 Task: Look for space in Pāchora, India from 5th June, 2023 to 16th June, 2023 for 2 adults in price range Rs.14000 to Rs.18000. Place can be entire place with 1  bedroom having 1 bed and 1 bathroom. Property type can be house, flat, guest house, hotel. Amenities needed are: washing machine. Booking option can be shelf check-in. Required host language is English.
Action: Mouse moved to (434, 79)
Screenshot: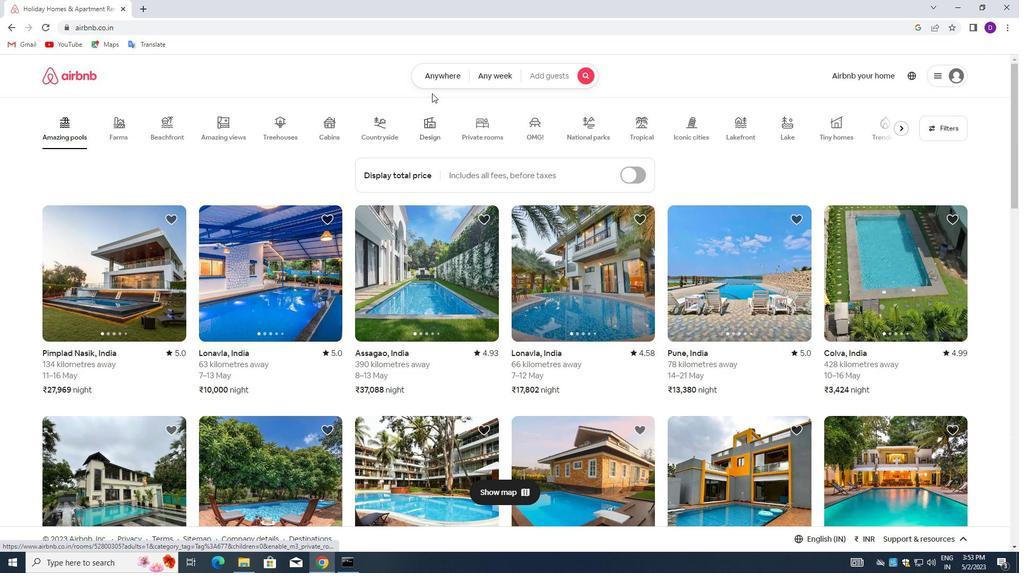 
Action: Mouse pressed left at (434, 79)
Screenshot: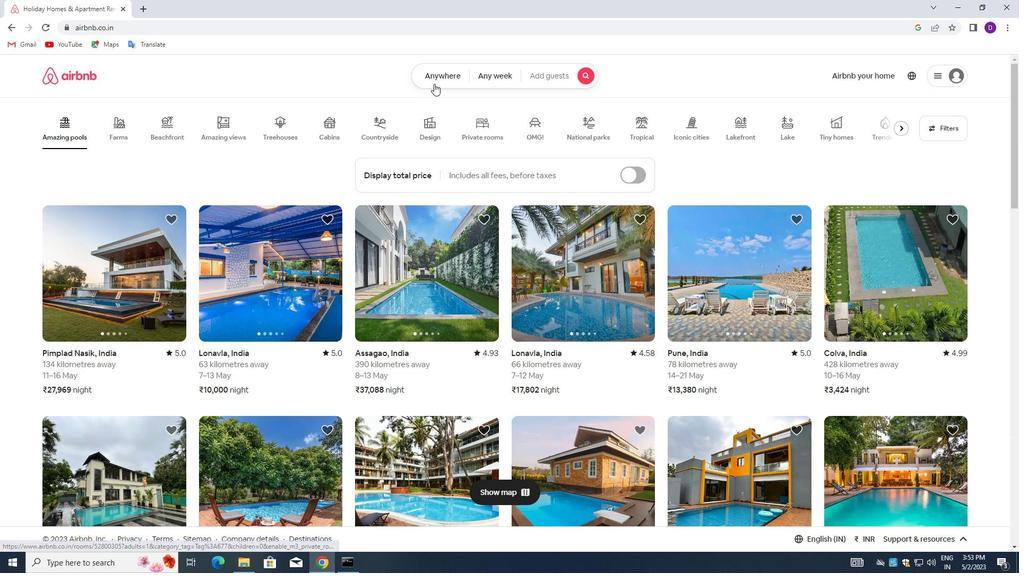 
Action: Mouse moved to (384, 121)
Screenshot: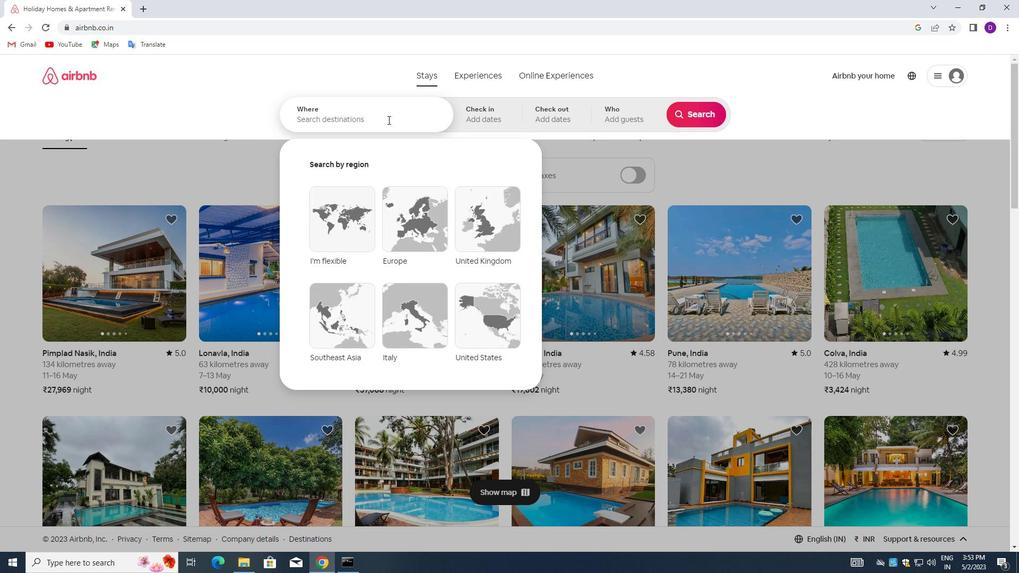 
Action: Mouse pressed left at (384, 121)
Screenshot: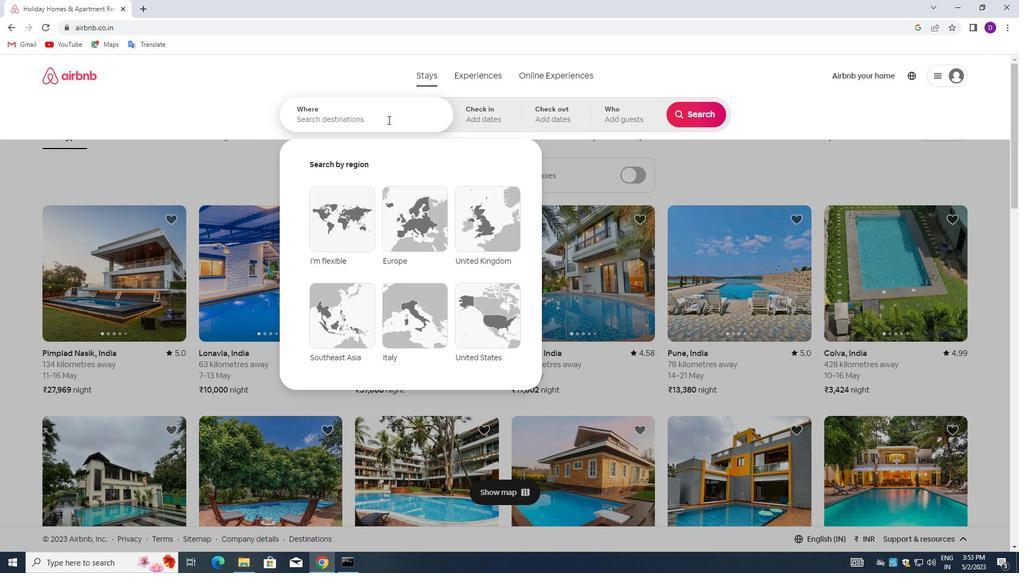 
Action: Mouse moved to (216, 112)
Screenshot: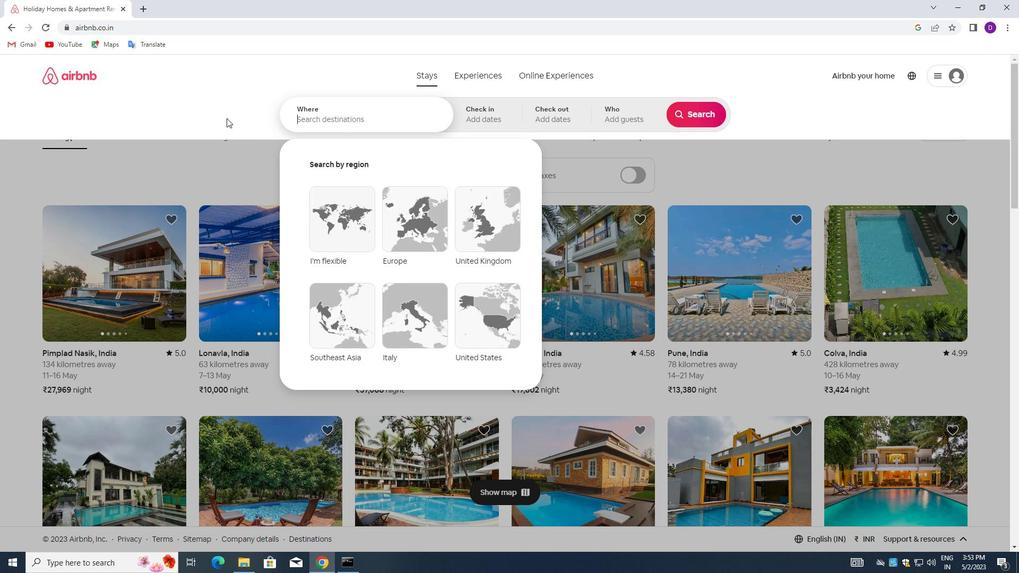 
Action: Key pressed <Key.shift>PACHORA,<Key.space><Key.shift>INDIA<Key.enter>
Screenshot: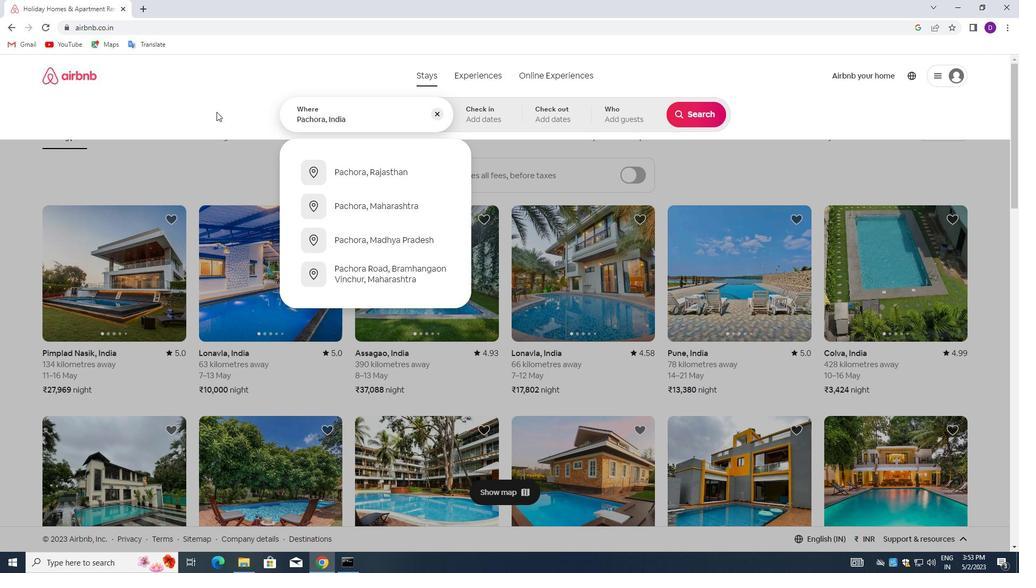 
Action: Mouse moved to (563, 274)
Screenshot: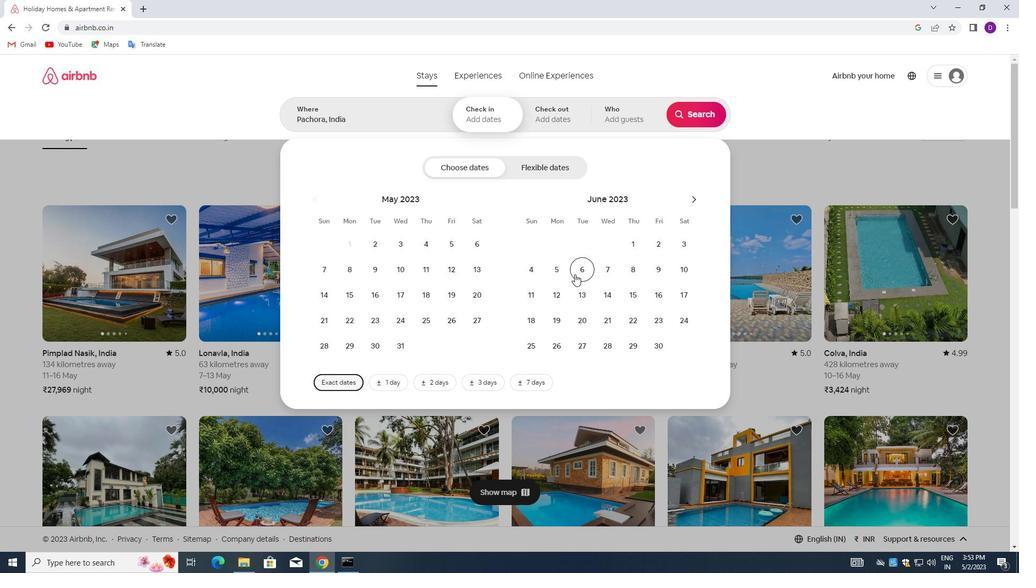 
Action: Mouse pressed left at (563, 274)
Screenshot: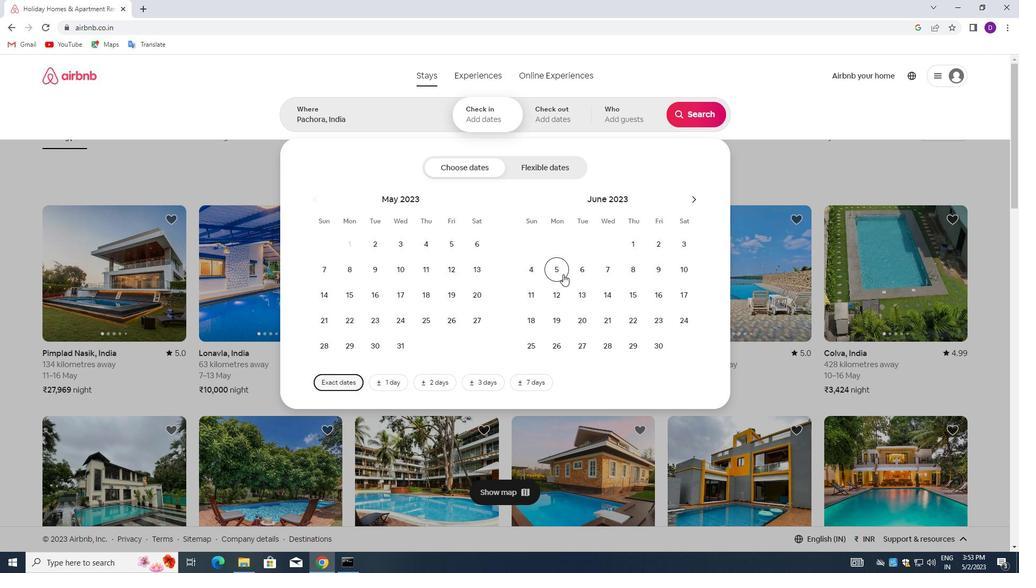 
Action: Mouse moved to (654, 295)
Screenshot: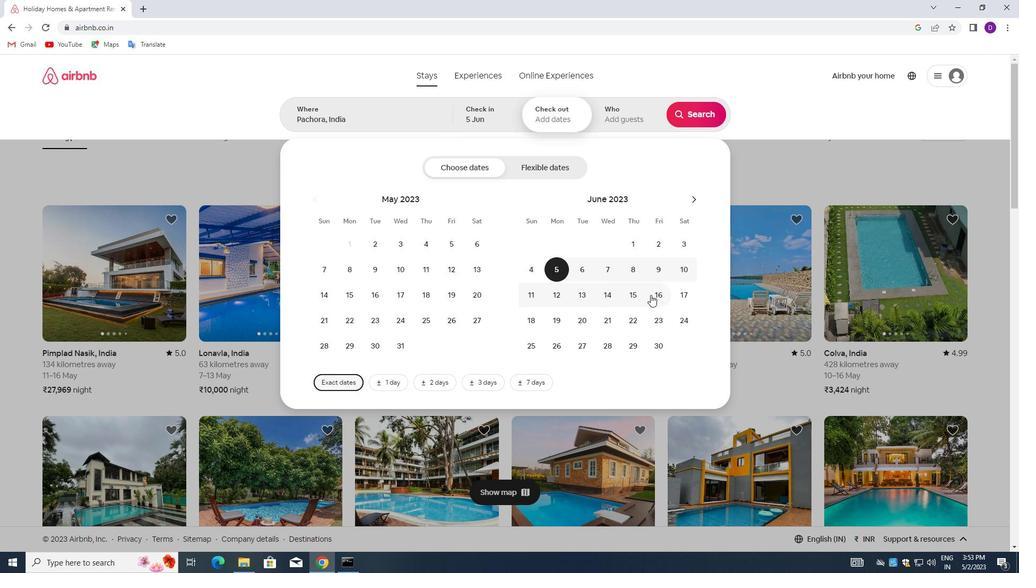 
Action: Mouse pressed left at (654, 295)
Screenshot: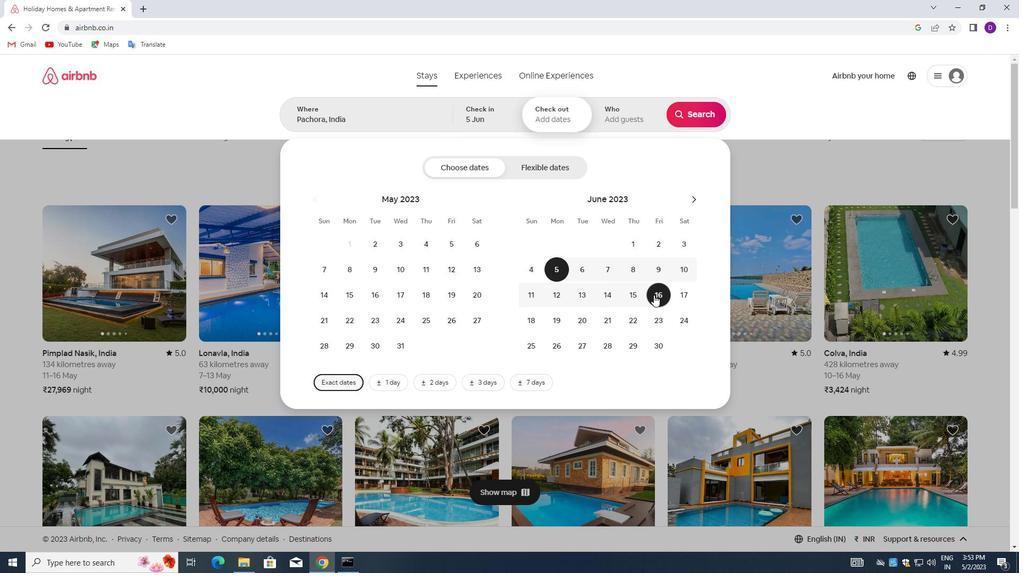 
Action: Mouse moved to (615, 111)
Screenshot: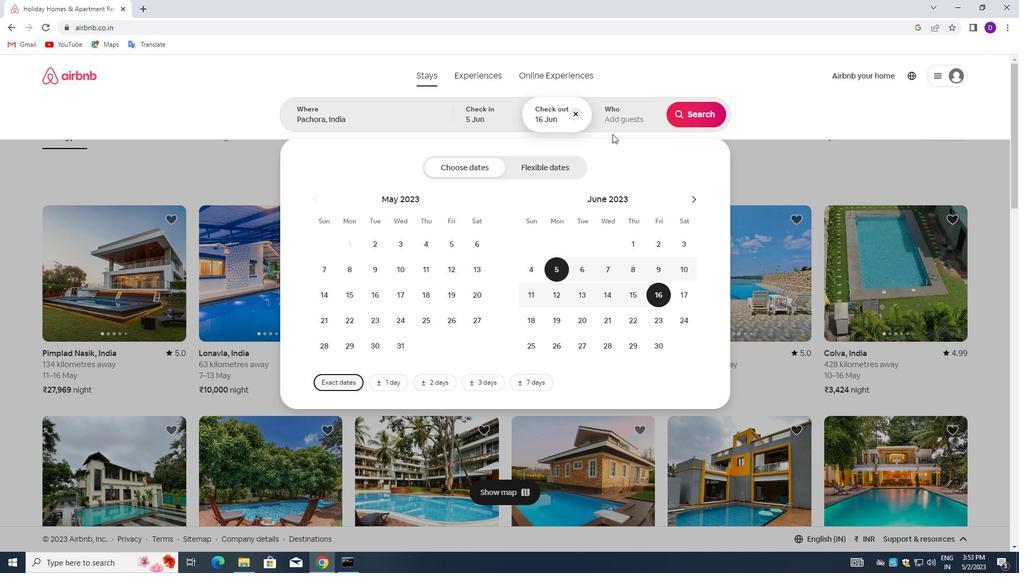 
Action: Mouse pressed left at (615, 111)
Screenshot: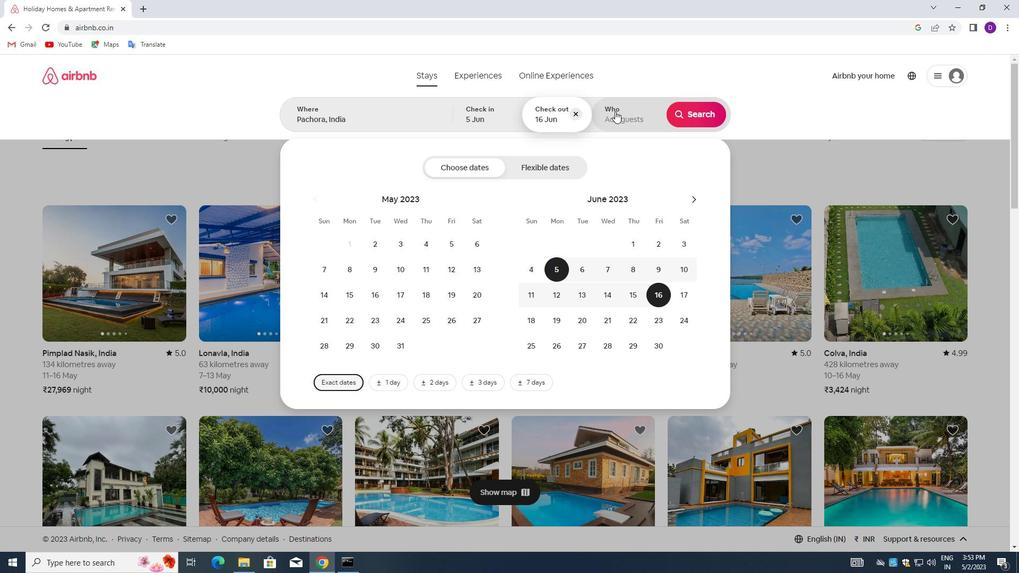 
Action: Mouse moved to (702, 175)
Screenshot: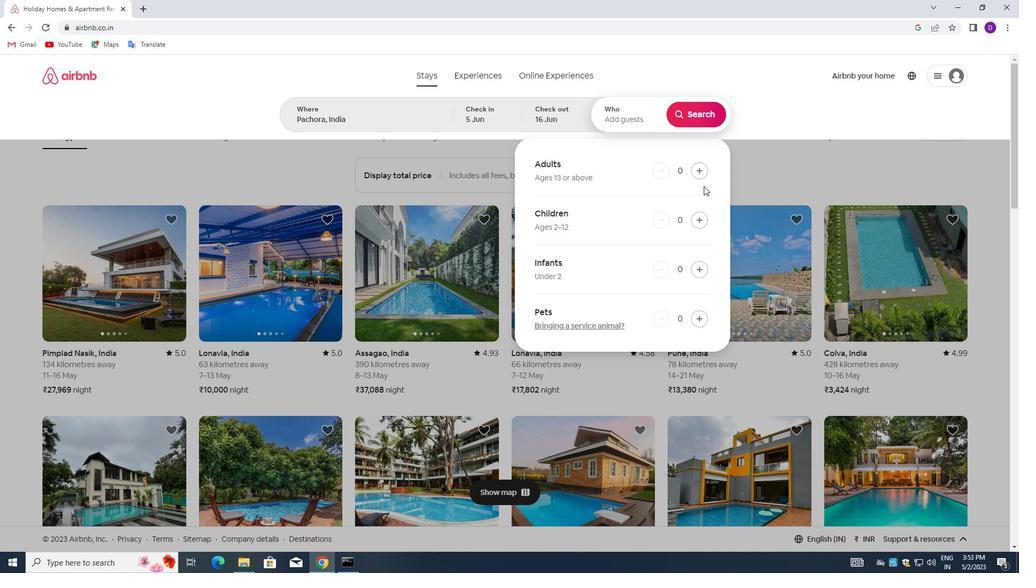 
Action: Mouse pressed left at (702, 175)
Screenshot: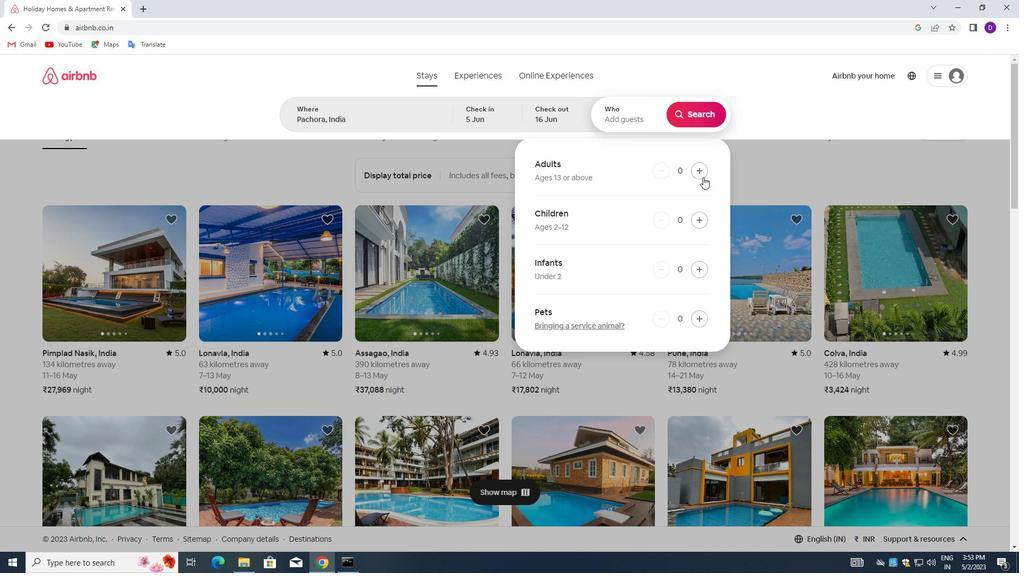 
Action: Mouse pressed left at (702, 175)
Screenshot: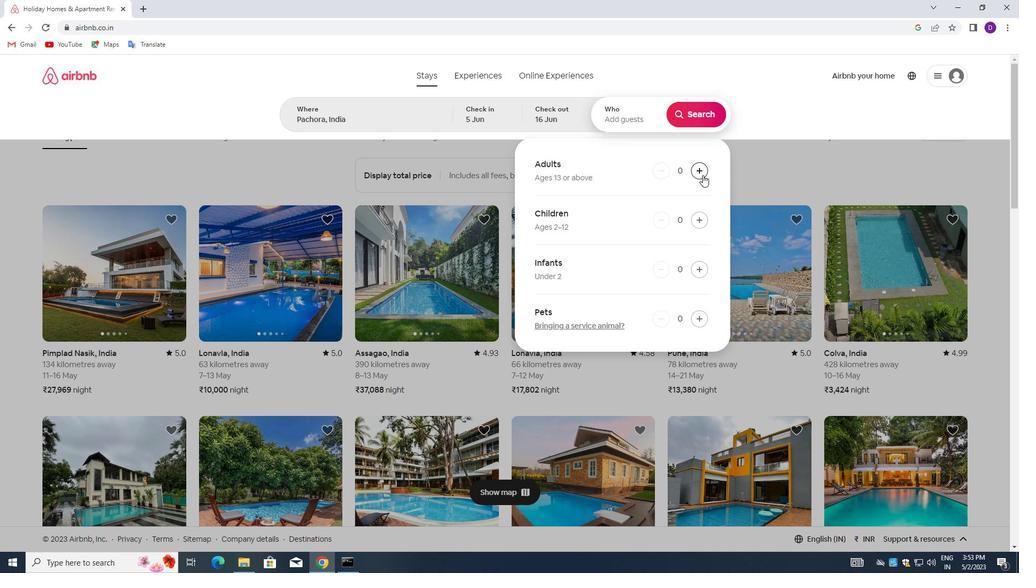 
Action: Mouse moved to (698, 112)
Screenshot: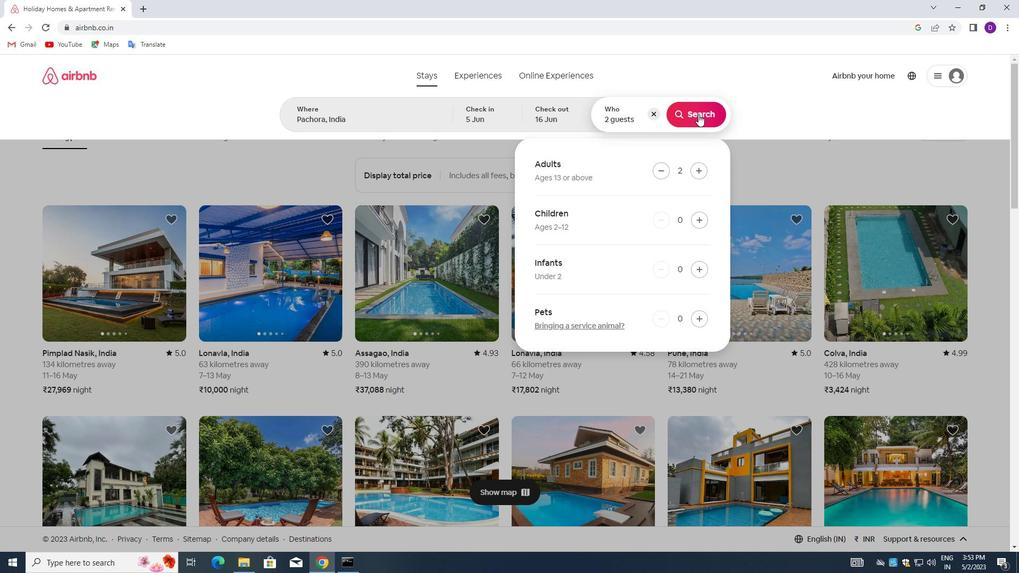 
Action: Mouse pressed left at (698, 112)
Screenshot: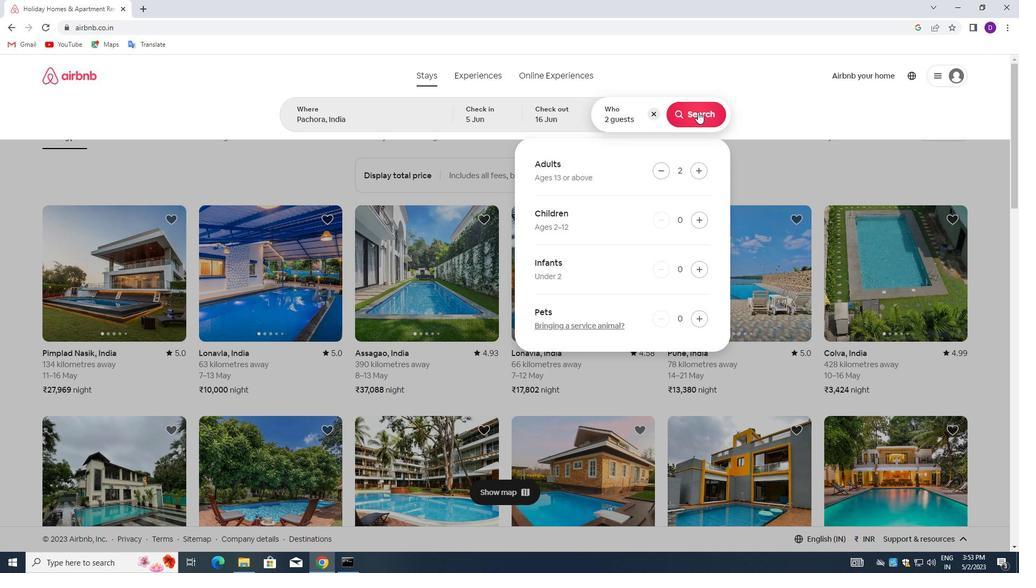 
Action: Mouse moved to (964, 120)
Screenshot: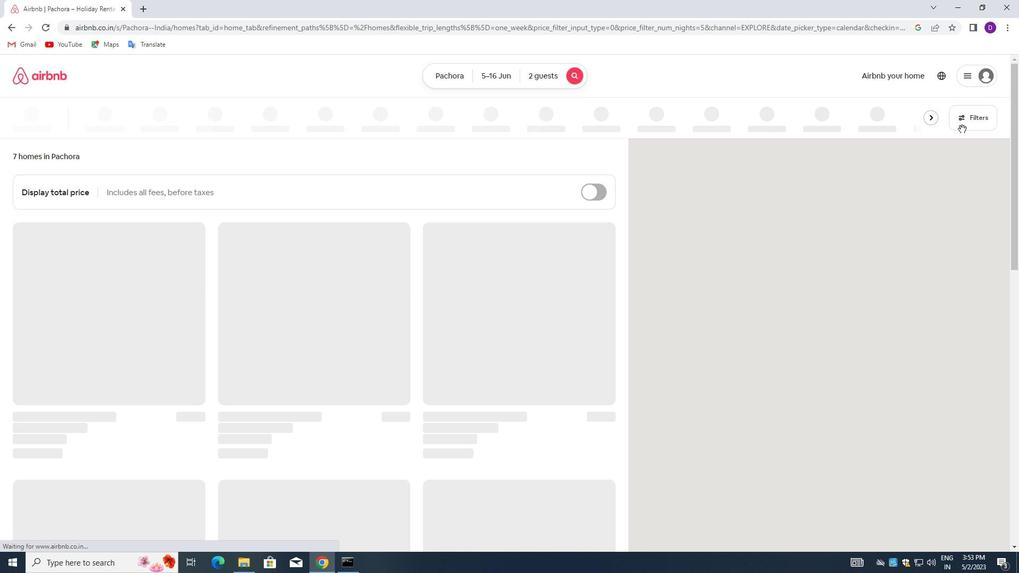 
Action: Mouse pressed left at (964, 120)
Screenshot: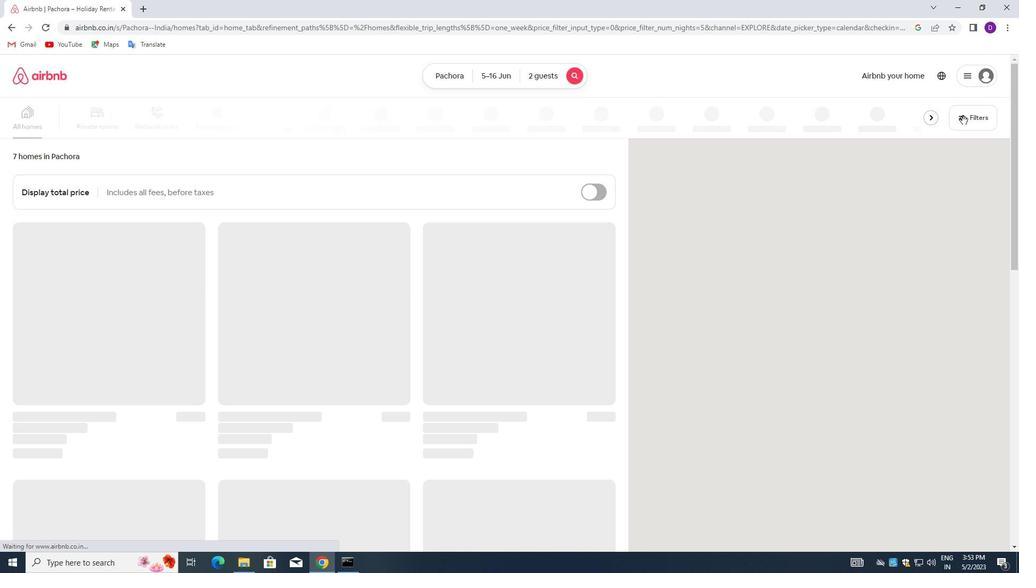 
Action: Mouse moved to (363, 252)
Screenshot: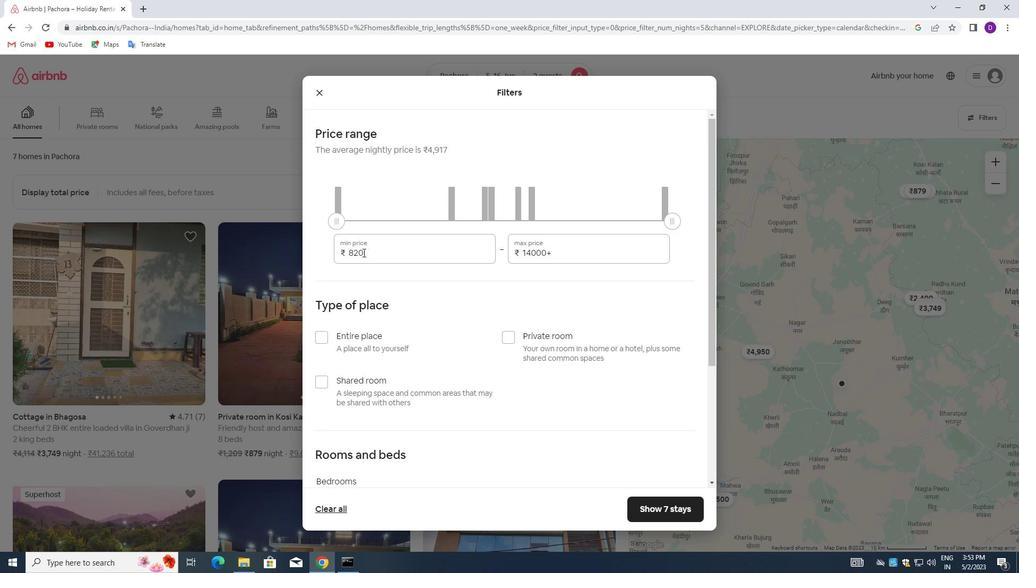 
Action: Mouse pressed left at (363, 252)
Screenshot: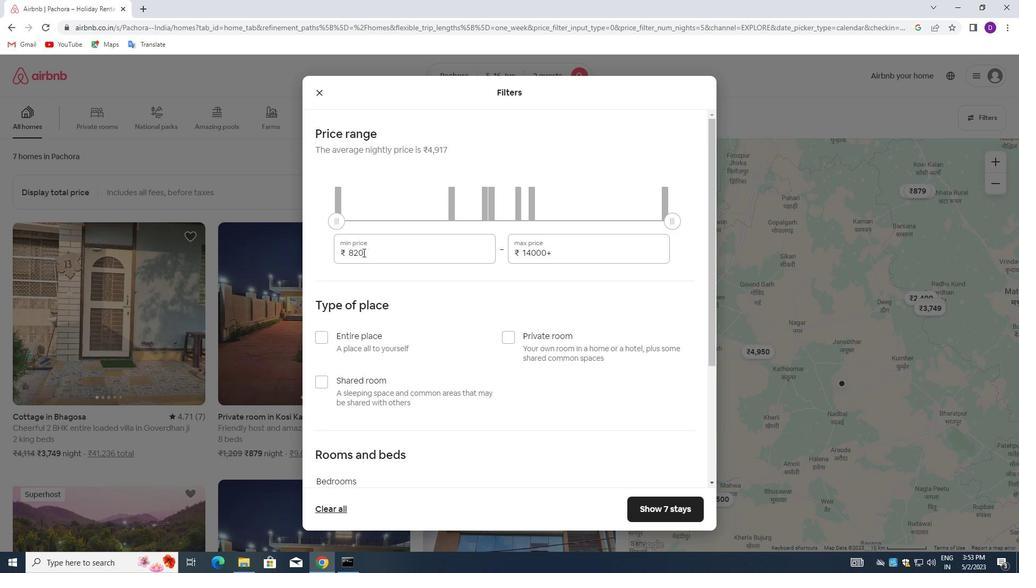 
Action: Mouse moved to (363, 252)
Screenshot: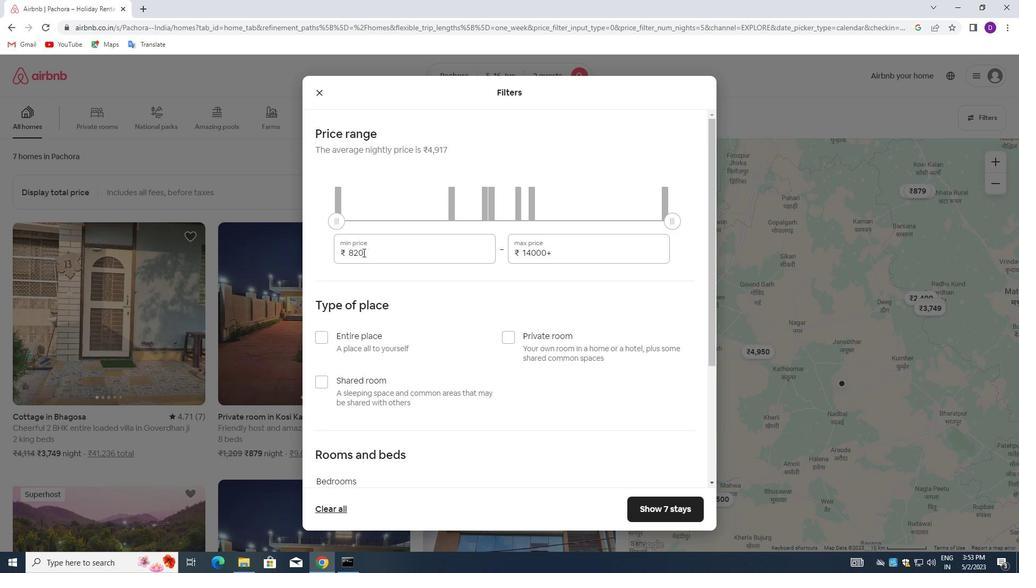 
Action: Mouse pressed left at (363, 252)
Screenshot: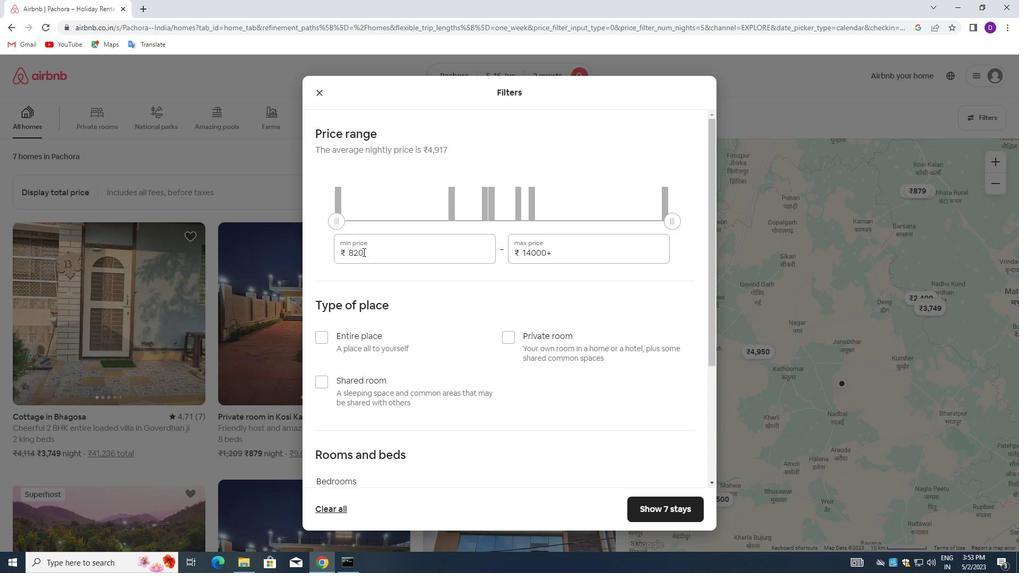 
Action: Key pressed 14000<Key.tab>18000
Screenshot: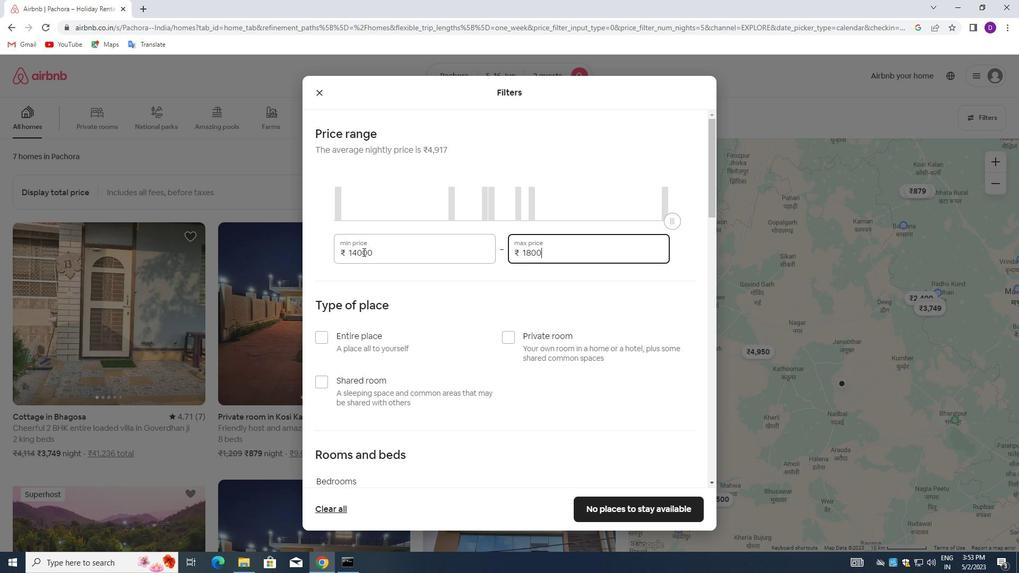 
Action: Mouse moved to (494, 320)
Screenshot: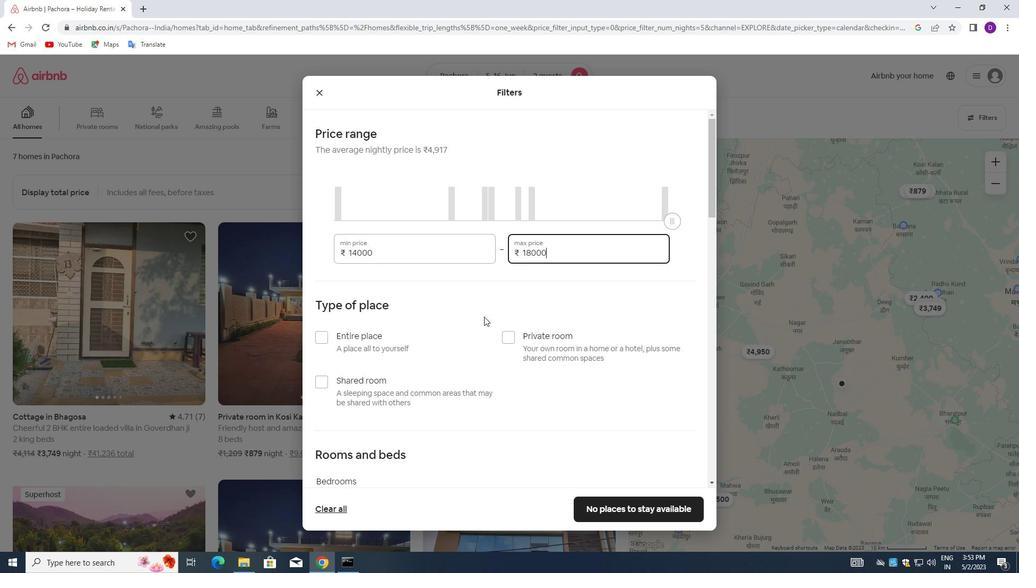 
Action: Mouse scrolled (494, 319) with delta (0, 0)
Screenshot: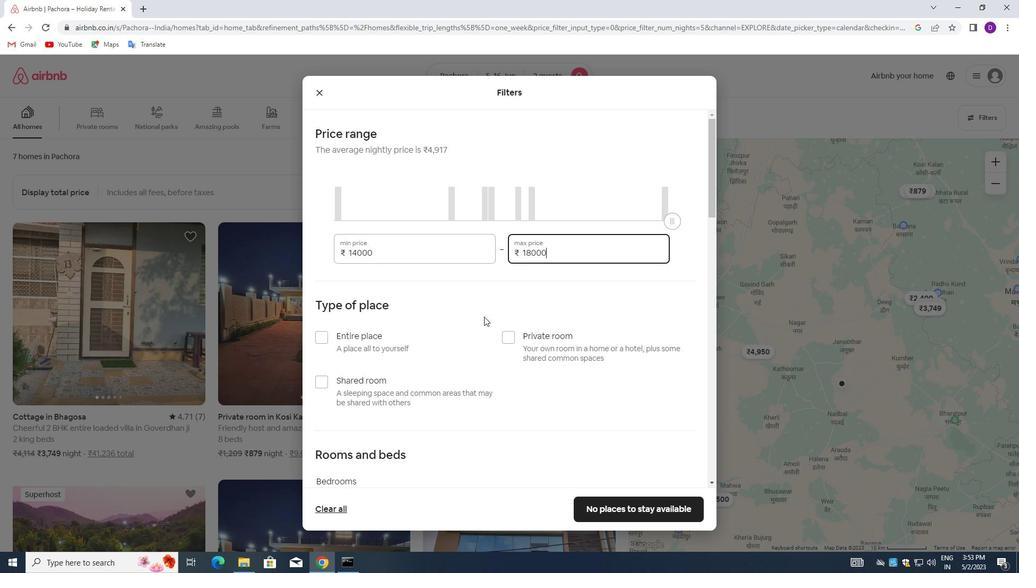 
Action: Mouse moved to (327, 286)
Screenshot: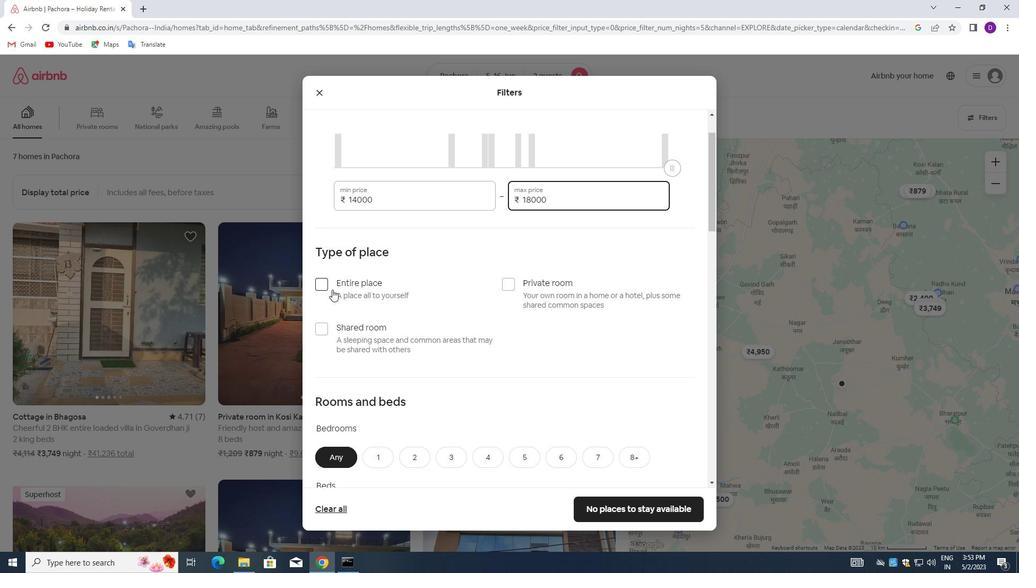
Action: Mouse pressed left at (327, 286)
Screenshot: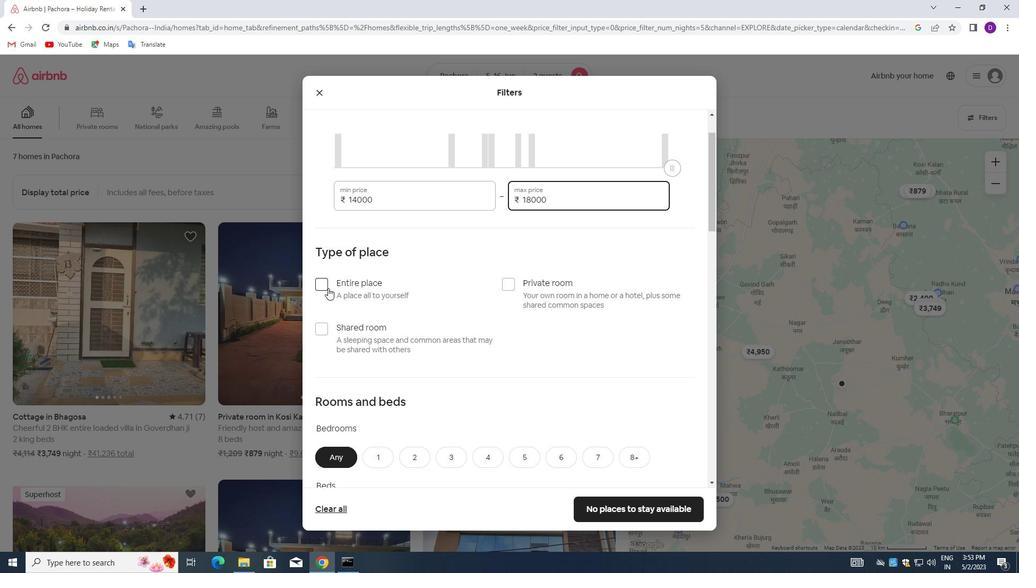
Action: Mouse moved to (458, 306)
Screenshot: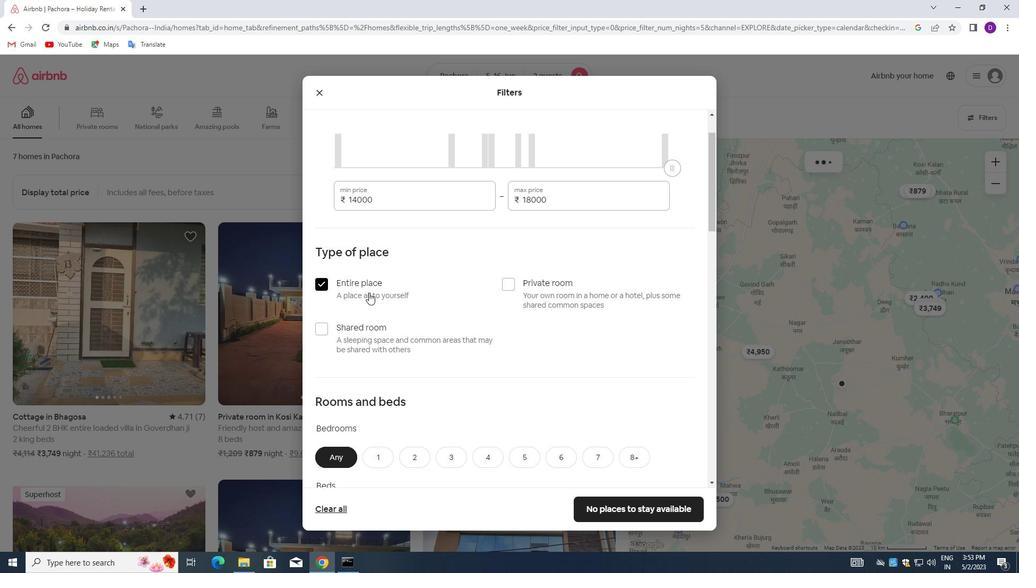 
Action: Mouse scrolled (458, 306) with delta (0, 0)
Screenshot: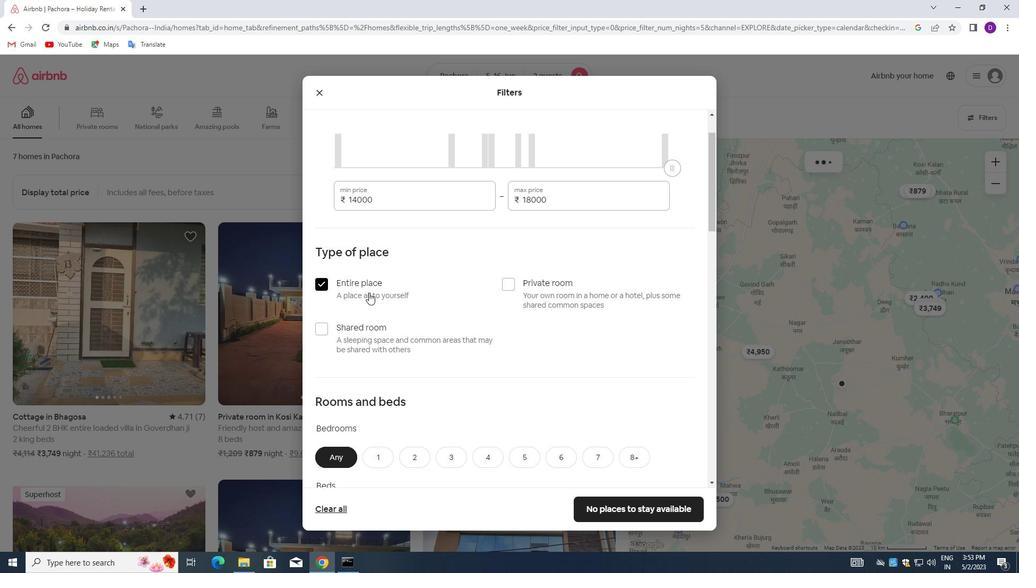 
Action: Mouse moved to (458, 307)
Screenshot: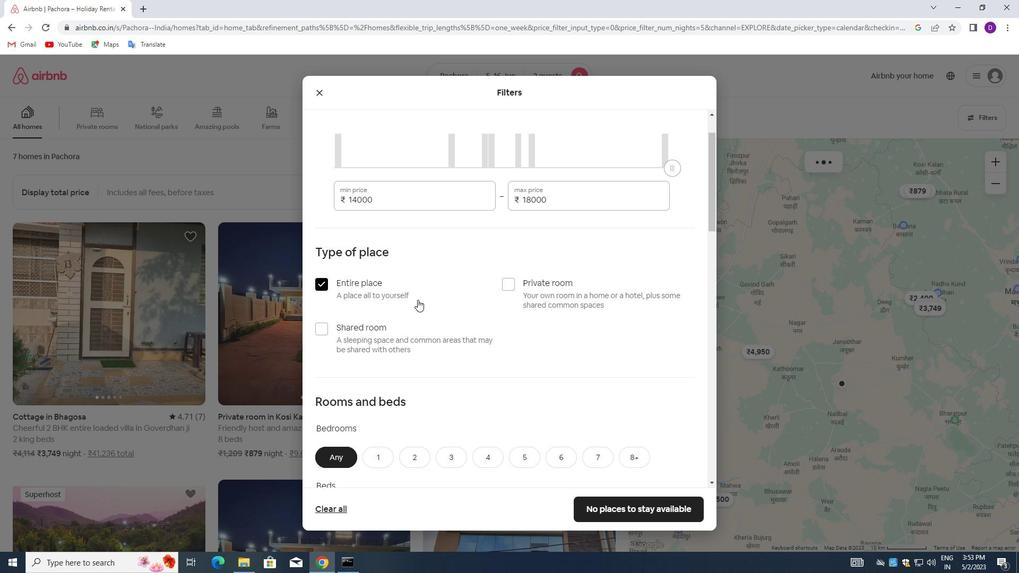 
Action: Mouse scrolled (458, 306) with delta (0, 0)
Screenshot: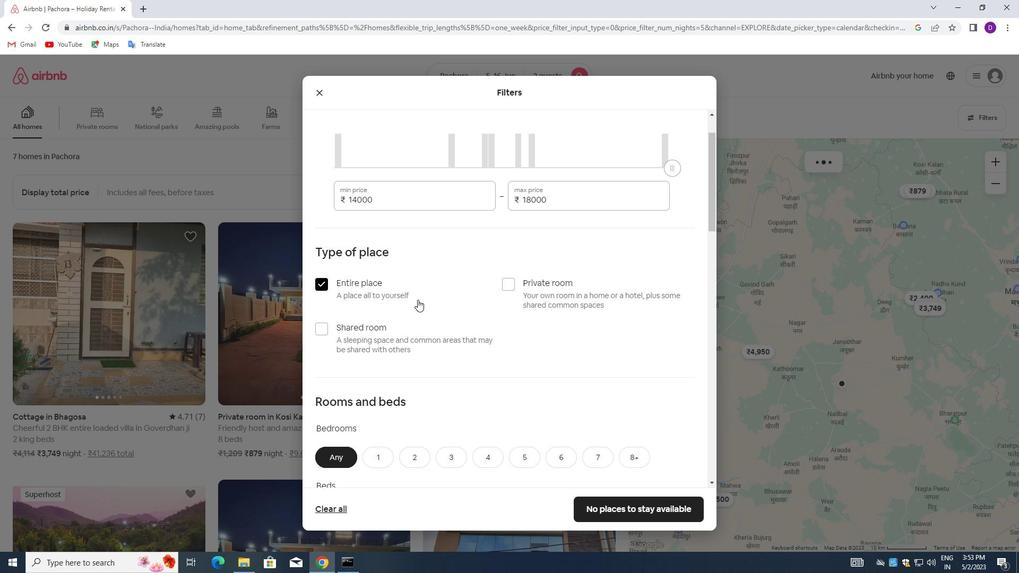 
Action: Mouse moved to (458, 307)
Screenshot: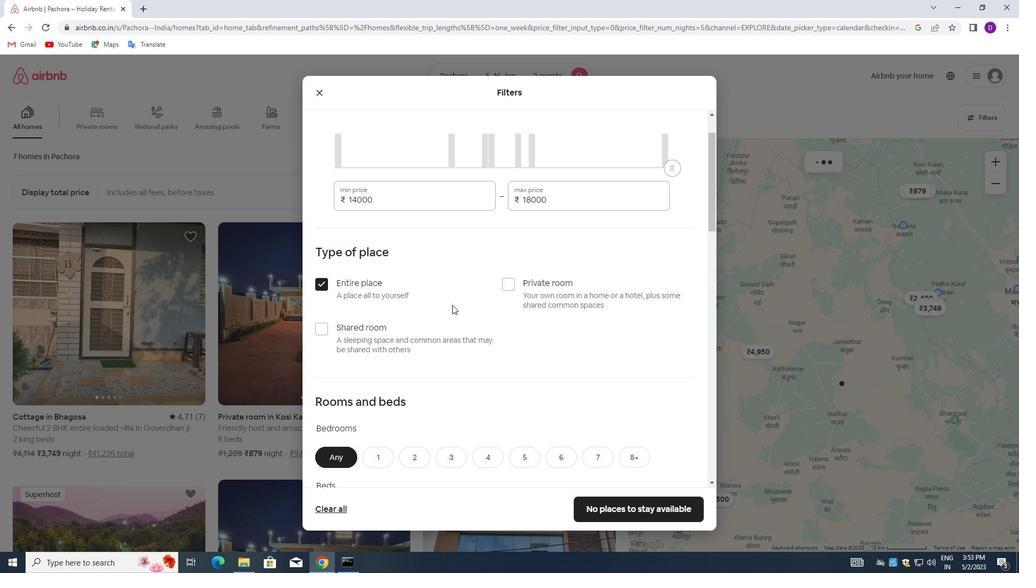 
Action: Mouse scrolled (458, 307) with delta (0, 0)
Screenshot: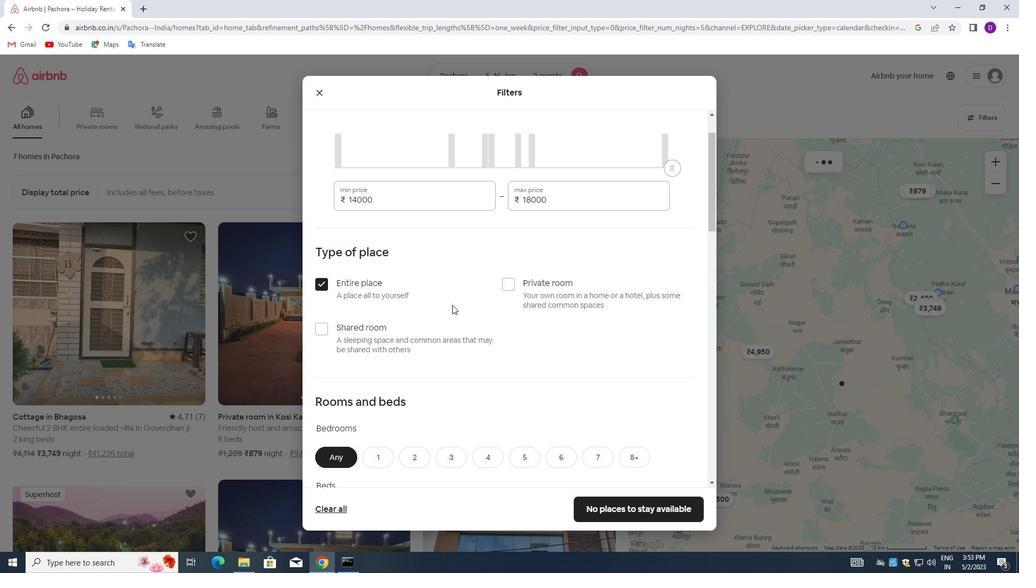
Action: Mouse moved to (382, 302)
Screenshot: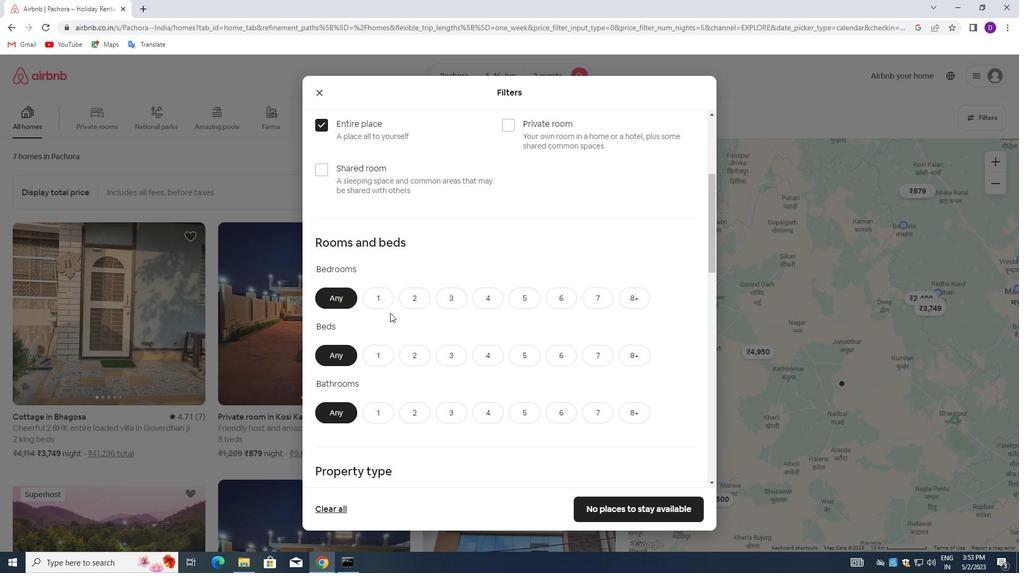 
Action: Mouse pressed left at (382, 302)
Screenshot: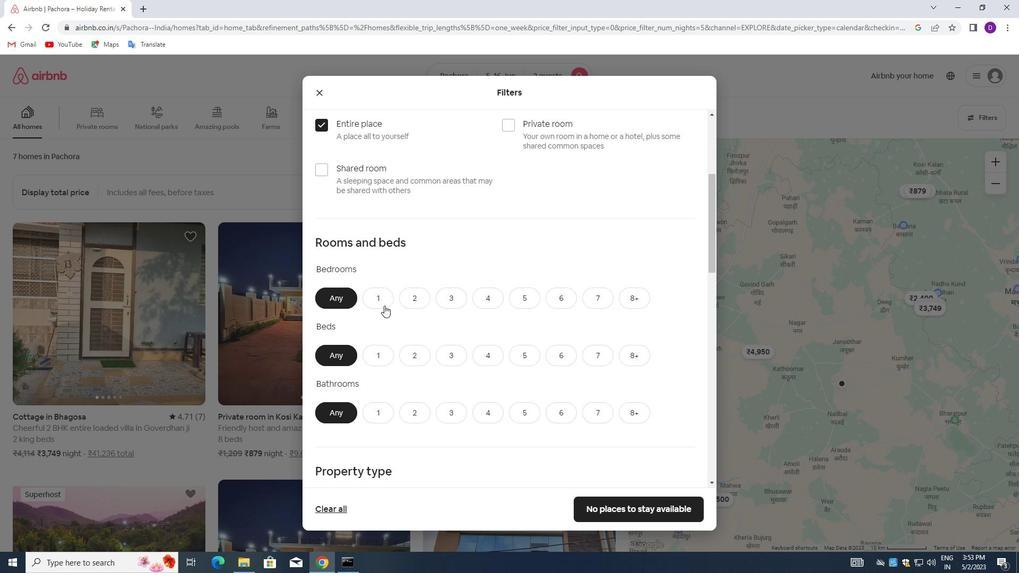
Action: Mouse moved to (380, 359)
Screenshot: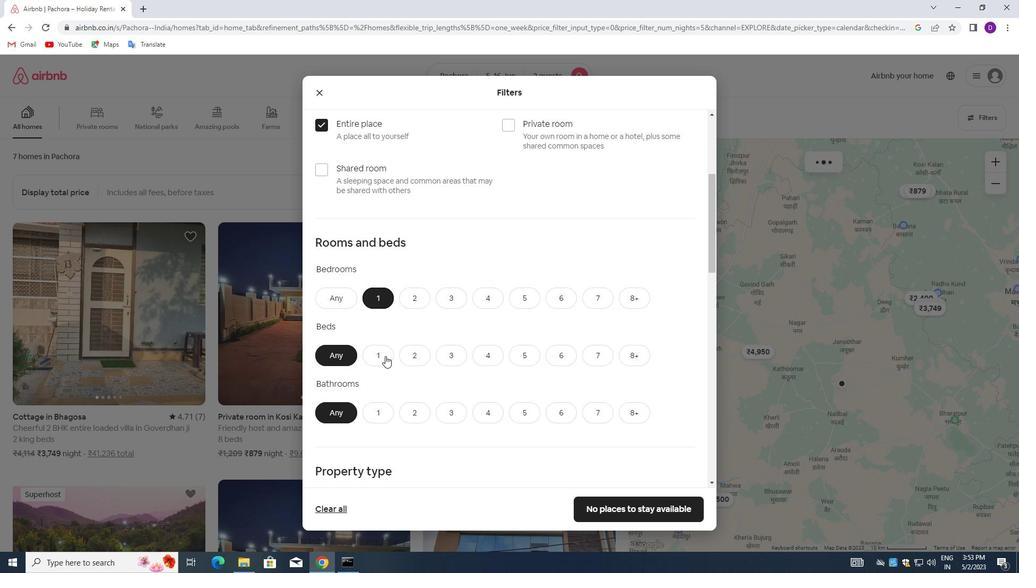 
Action: Mouse pressed left at (380, 359)
Screenshot: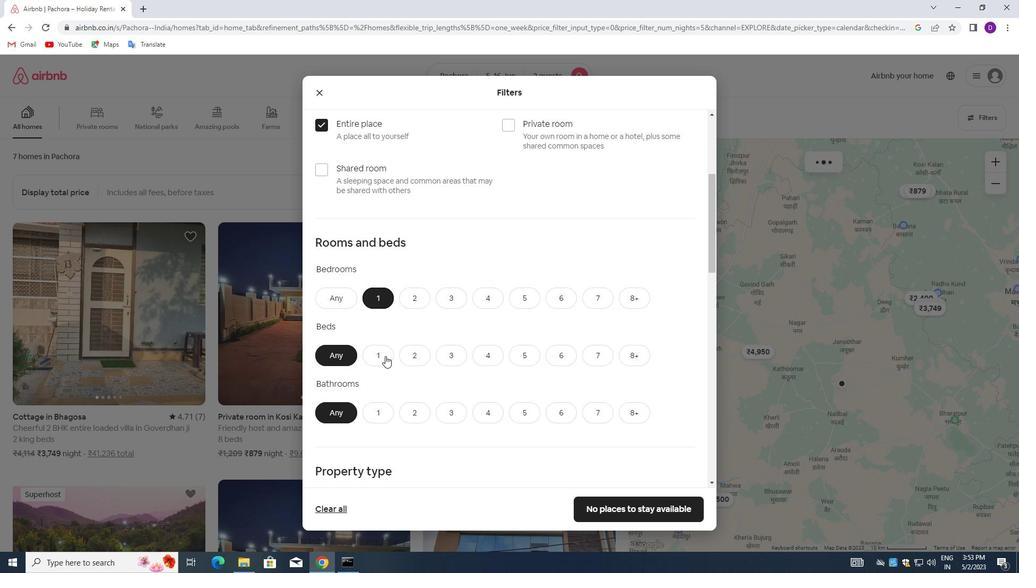 
Action: Mouse moved to (379, 423)
Screenshot: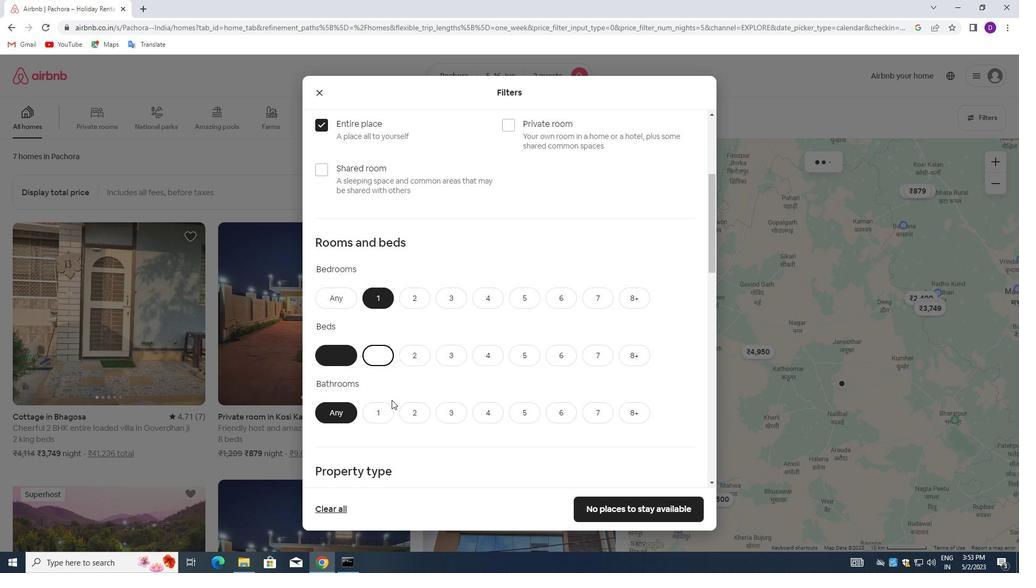
Action: Mouse pressed left at (379, 423)
Screenshot: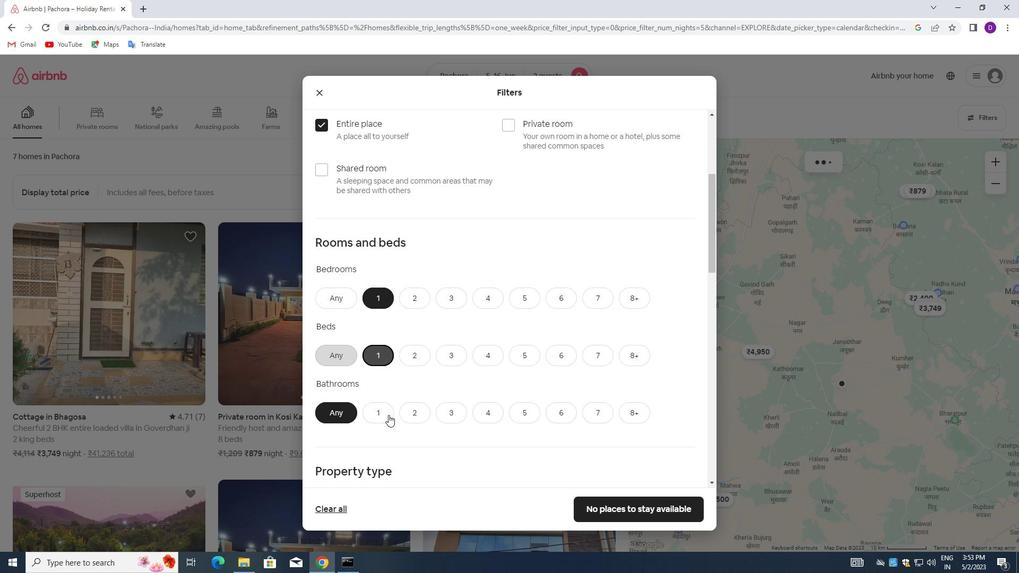 
Action: Mouse moved to (432, 373)
Screenshot: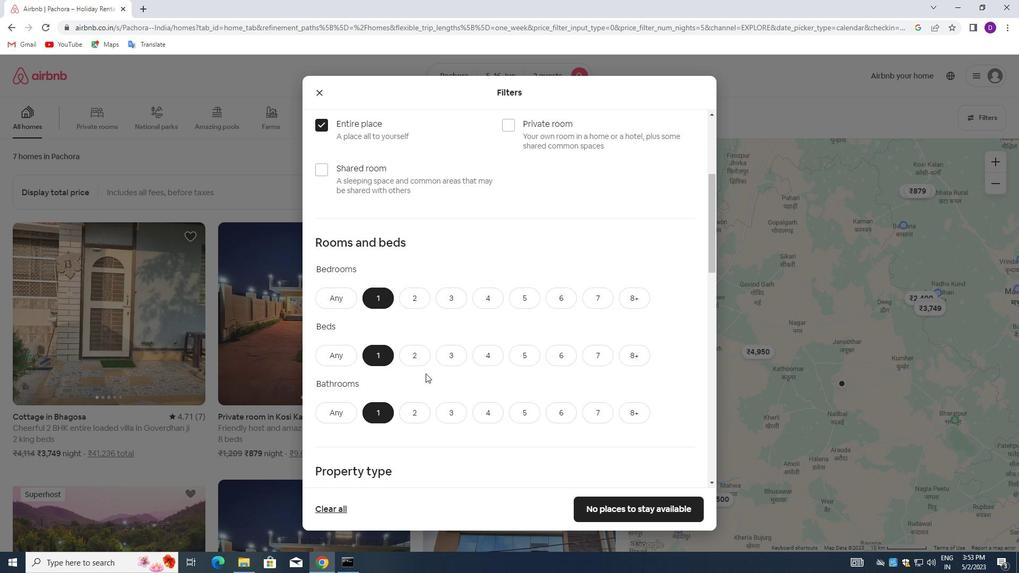 
Action: Mouse scrolled (432, 373) with delta (0, 0)
Screenshot: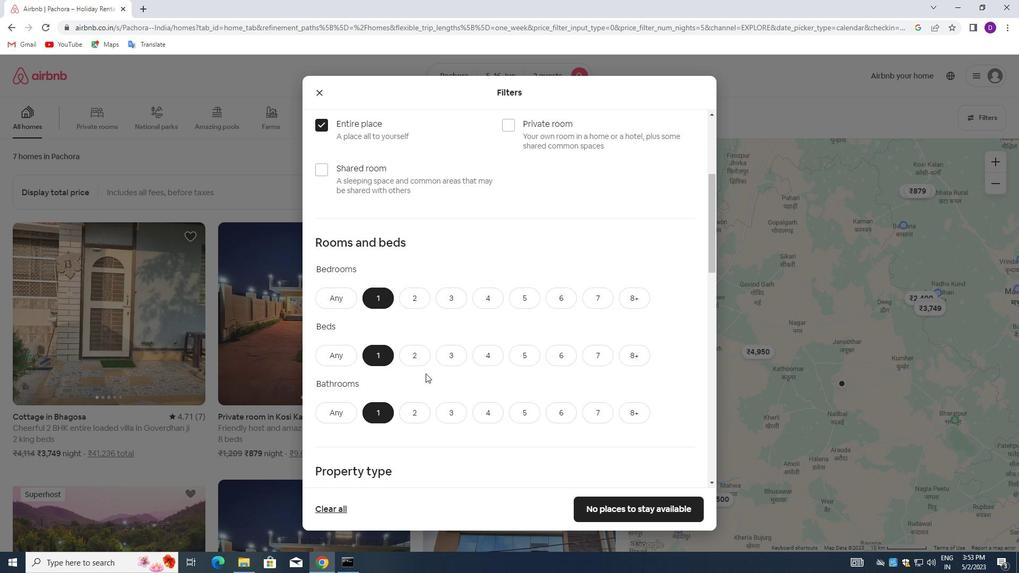 
Action: Mouse moved to (433, 373)
Screenshot: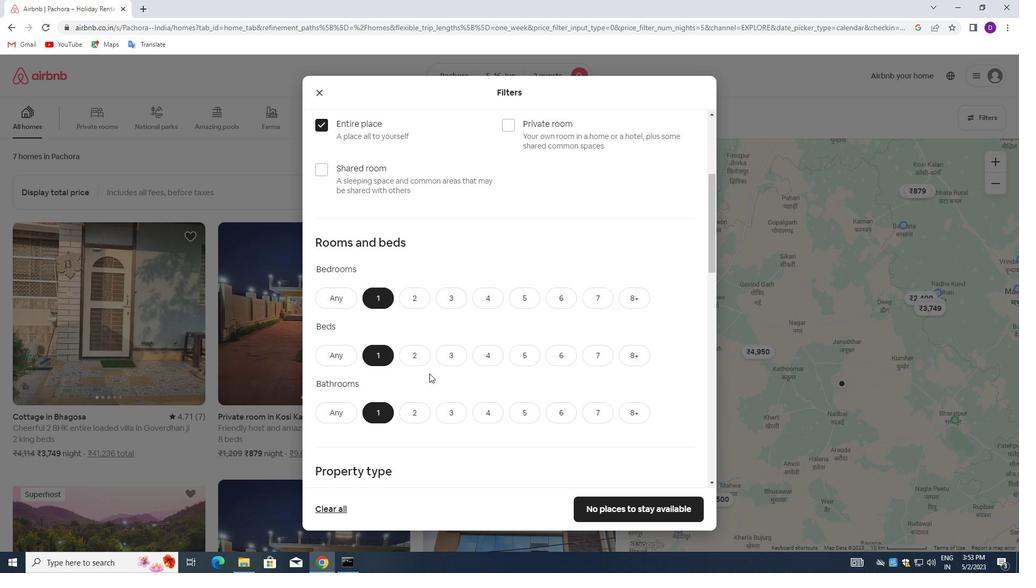 
Action: Mouse scrolled (433, 373) with delta (0, 0)
Screenshot: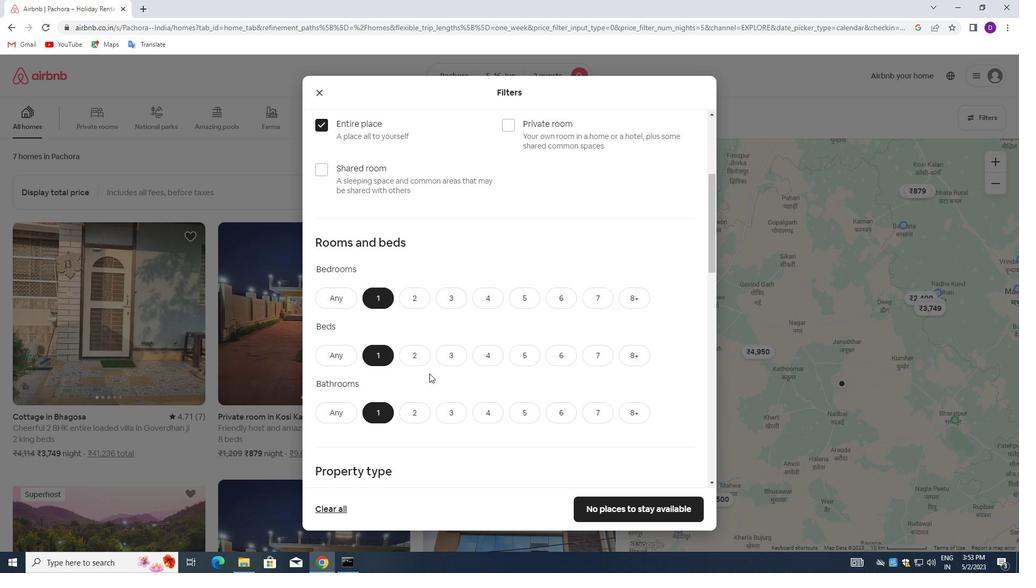 
Action: Mouse moved to (433, 374)
Screenshot: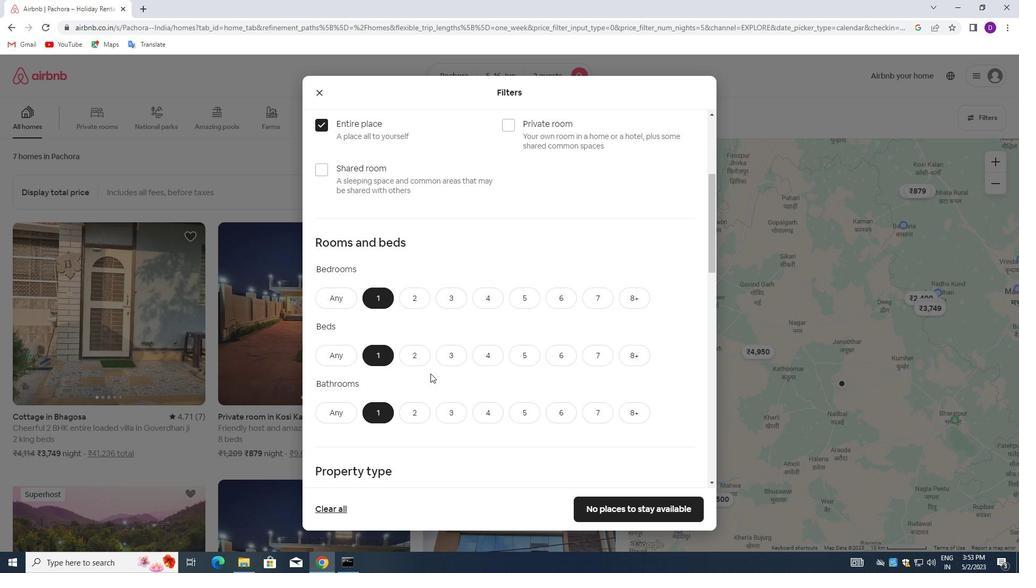 
Action: Mouse scrolled (433, 373) with delta (0, 0)
Screenshot: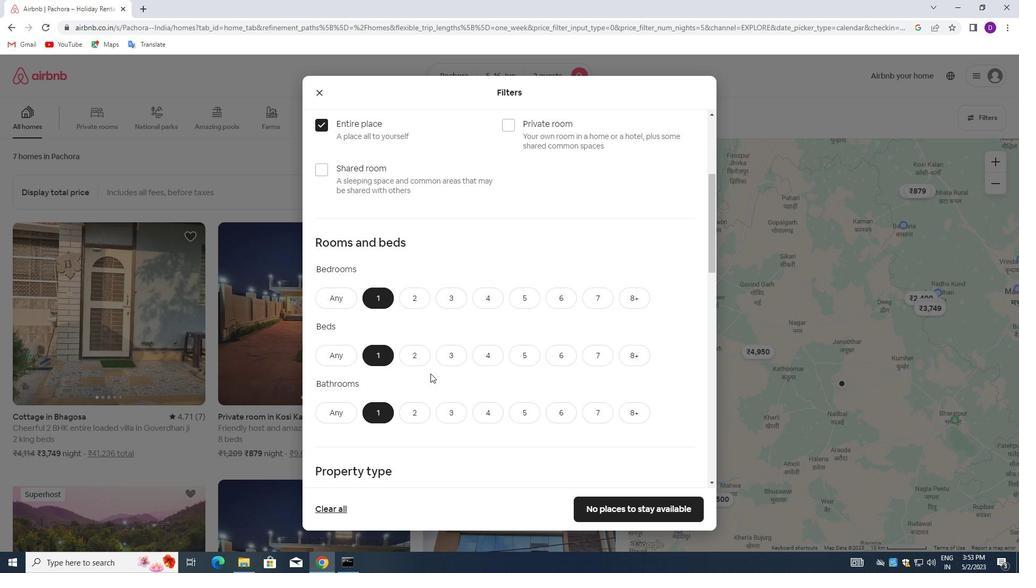 
Action: Mouse moved to (358, 365)
Screenshot: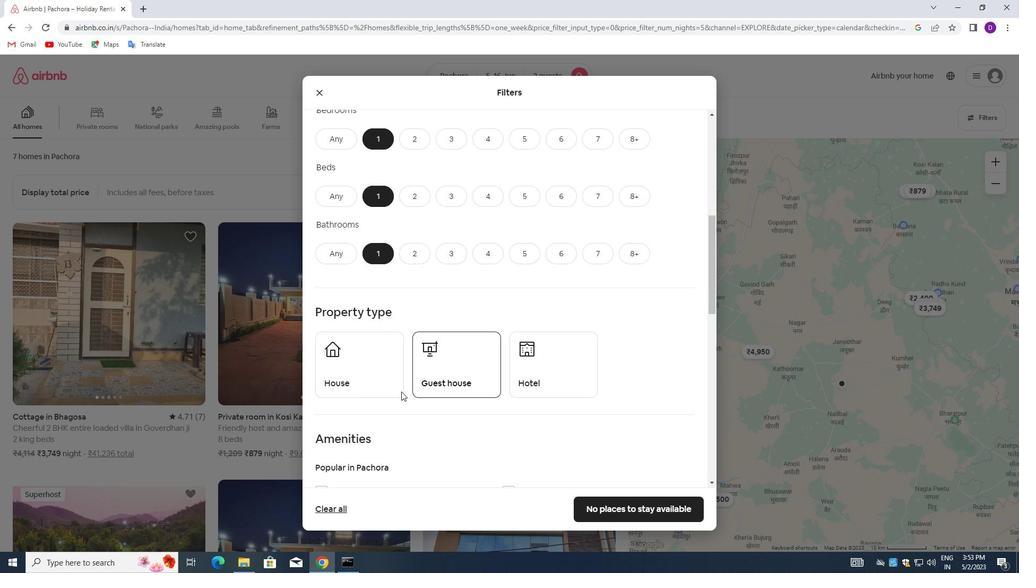 
Action: Mouse pressed left at (358, 365)
Screenshot: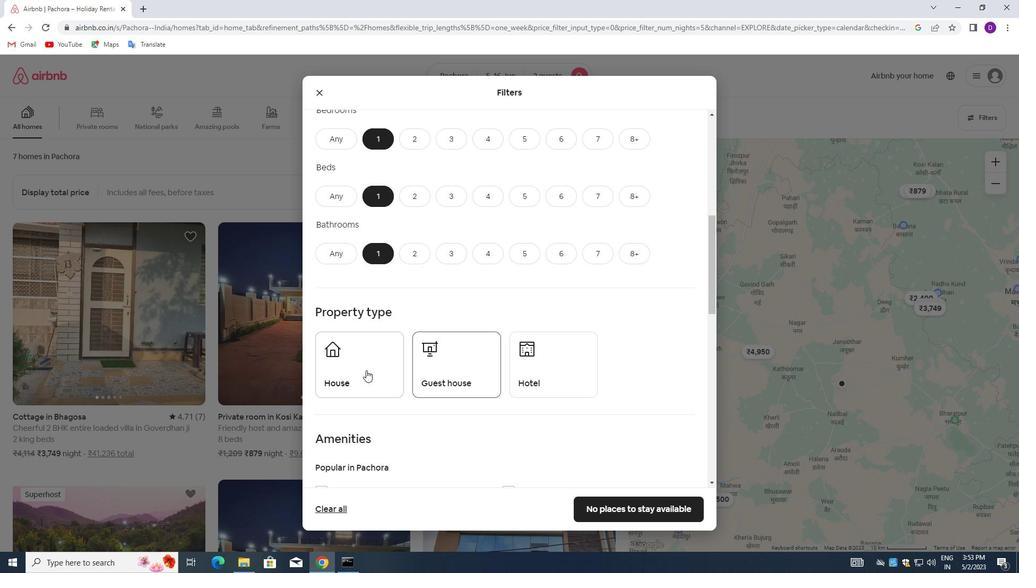 
Action: Mouse moved to (444, 367)
Screenshot: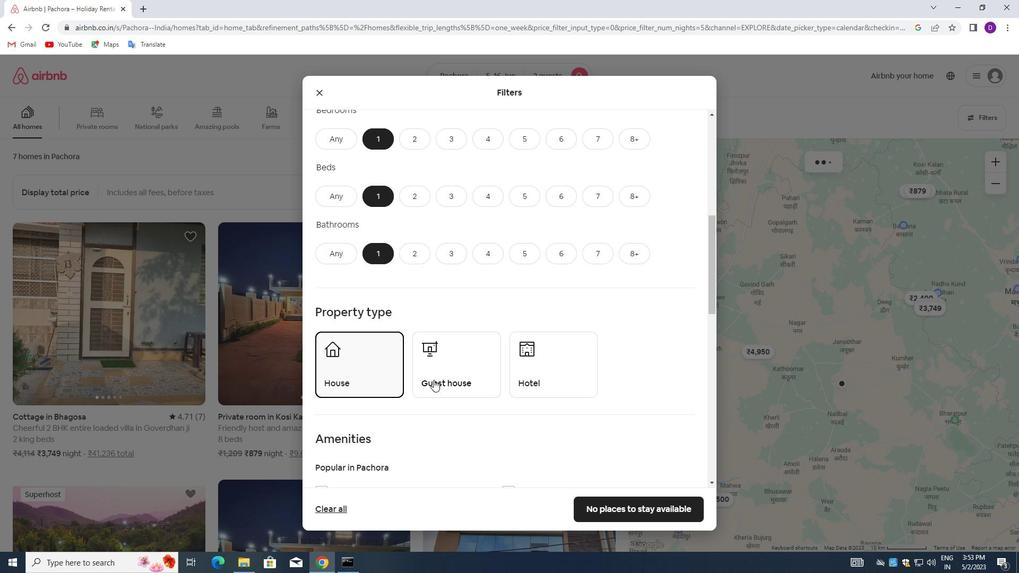 
Action: Mouse pressed left at (444, 367)
Screenshot: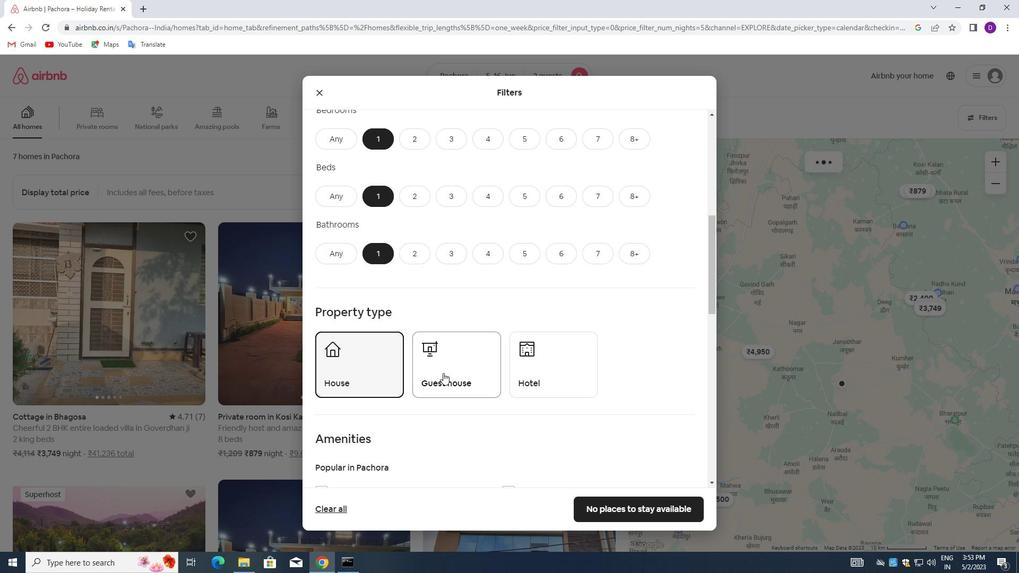 
Action: Mouse moved to (532, 363)
Screenshot: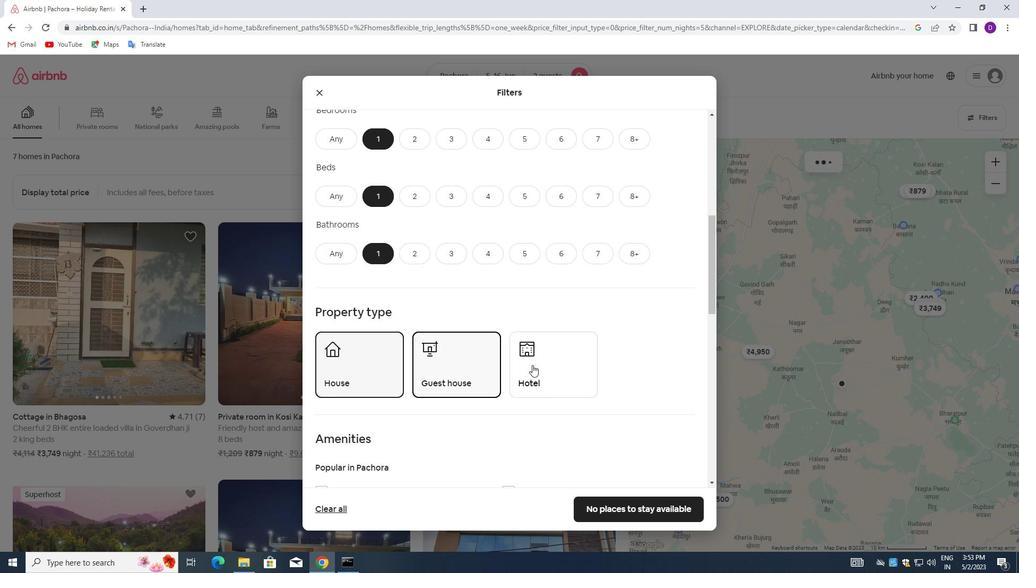 
Action: Mouse pressed left at (532, 363)
Screenshot: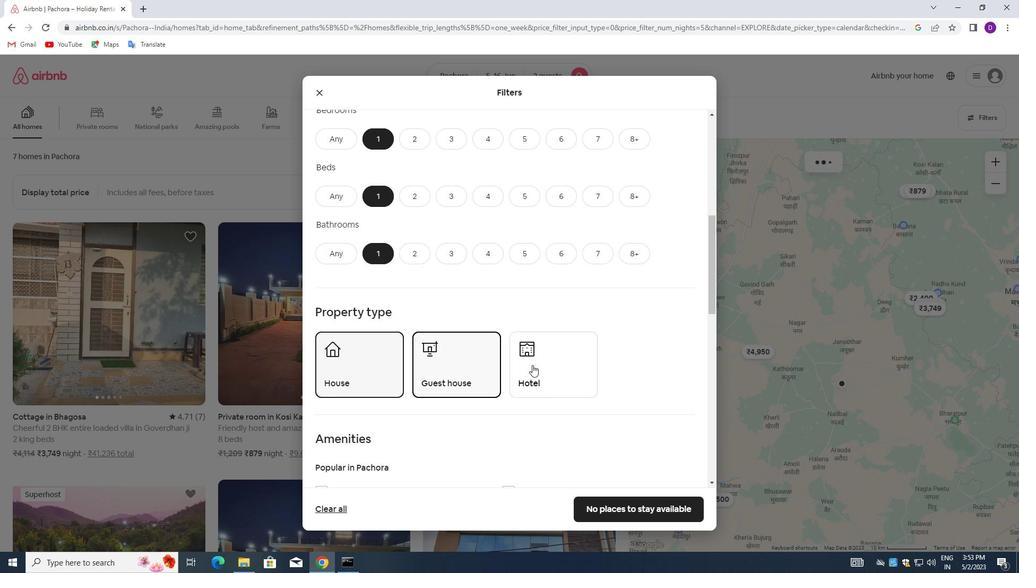 
Action: Mouse moved to (537, 345)
Screenshot: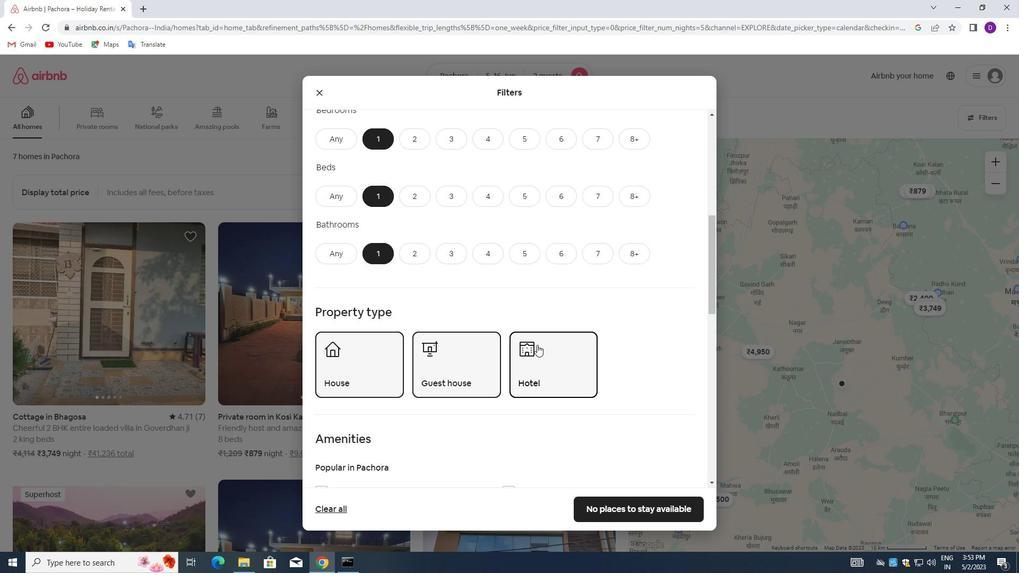 
Action: Mouse scrolled (537, 344) with delta (0, 0)
Screenshot: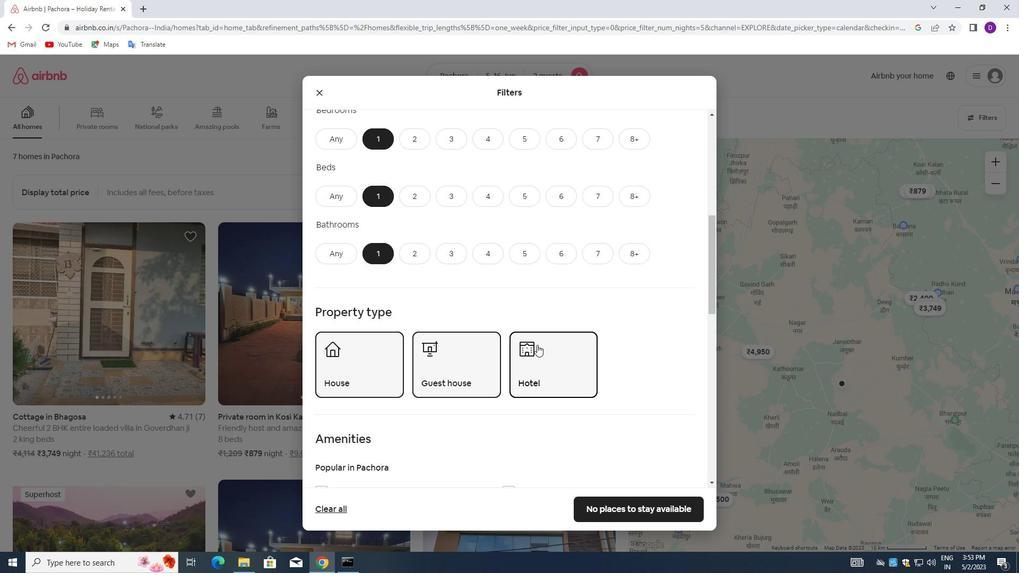 
Action: Mouse scrolled (537, 344) with delta (0, 0)
Screenshot: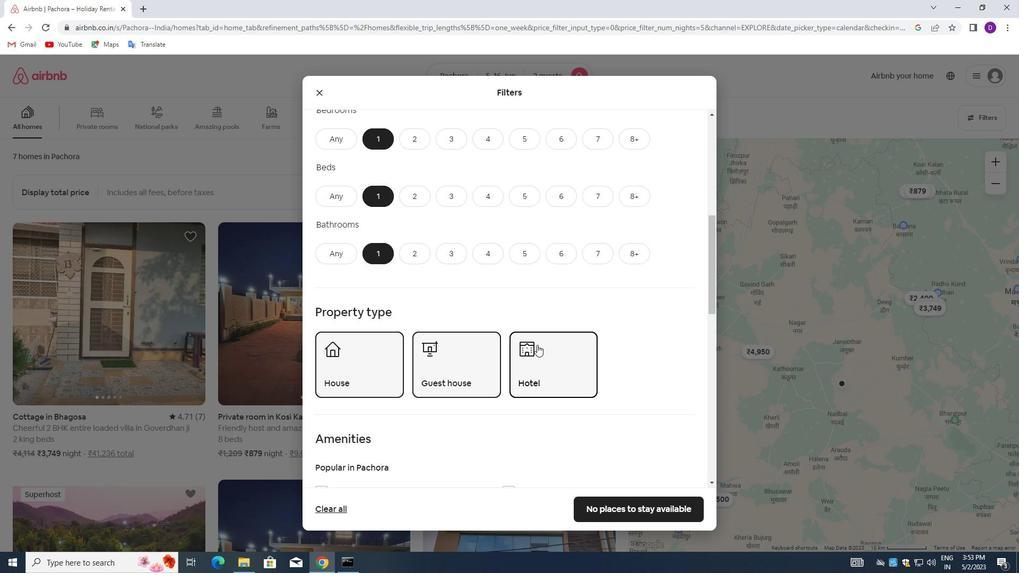 
Action: Mouse moved to (574, 341)
Screenshot: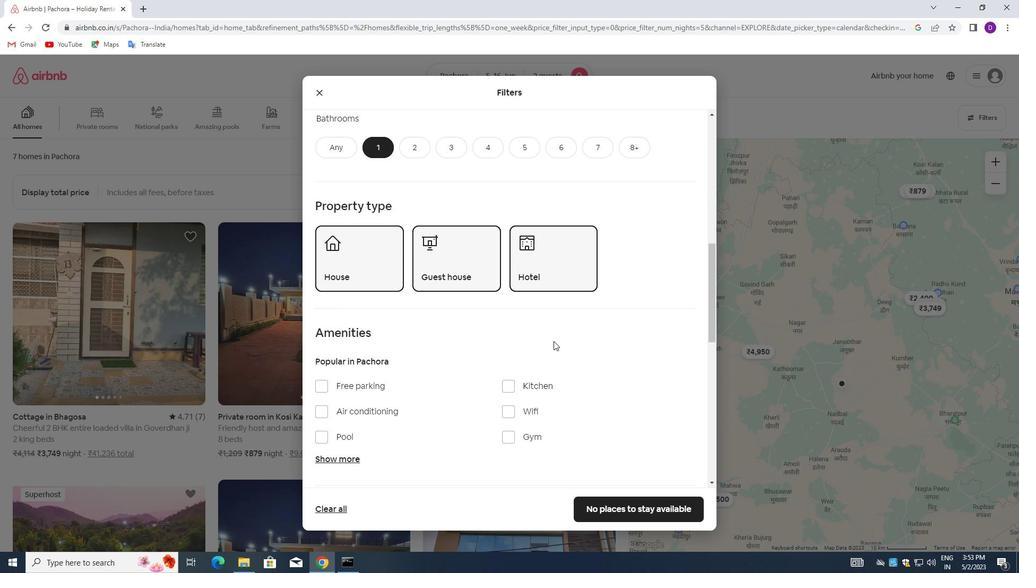 
Action: Mouse scrolled (574, 340) with delta (0, 0)
Screenshot: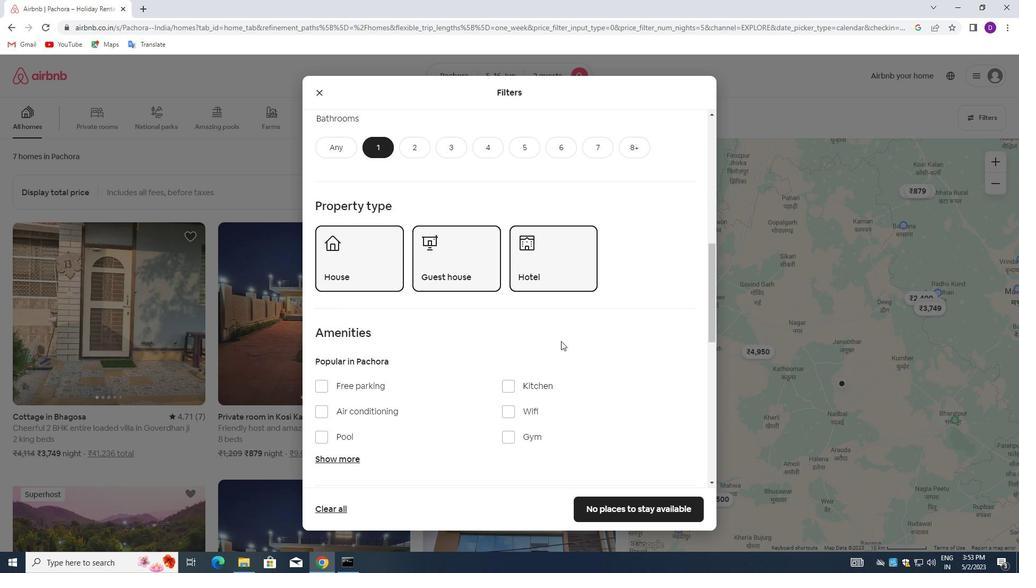 
Action: Mouse scrolled (574, 340) with delta (0, 0)
Screenshot: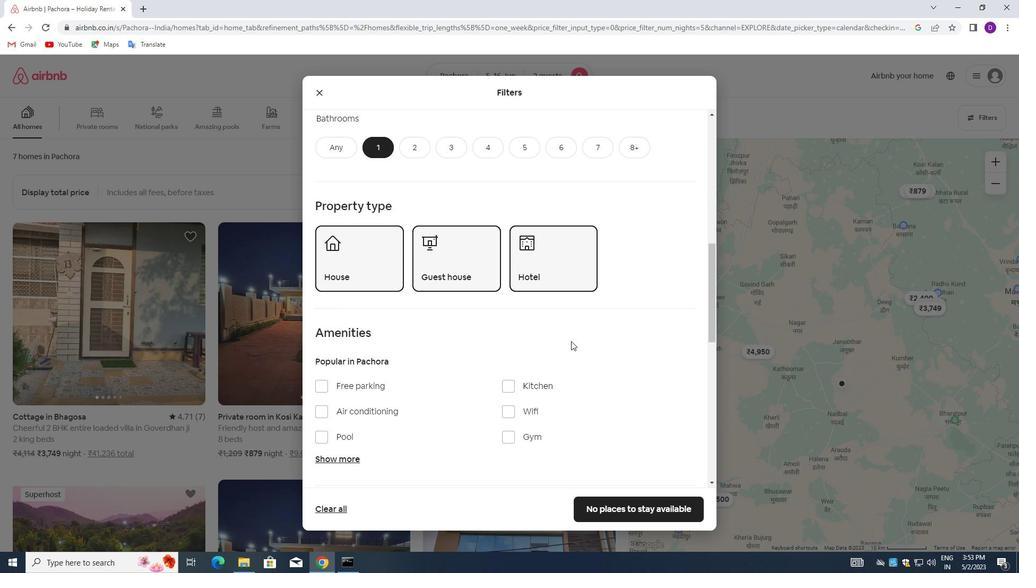 
Action: Mouse moved to (341, 354)
Screenshot: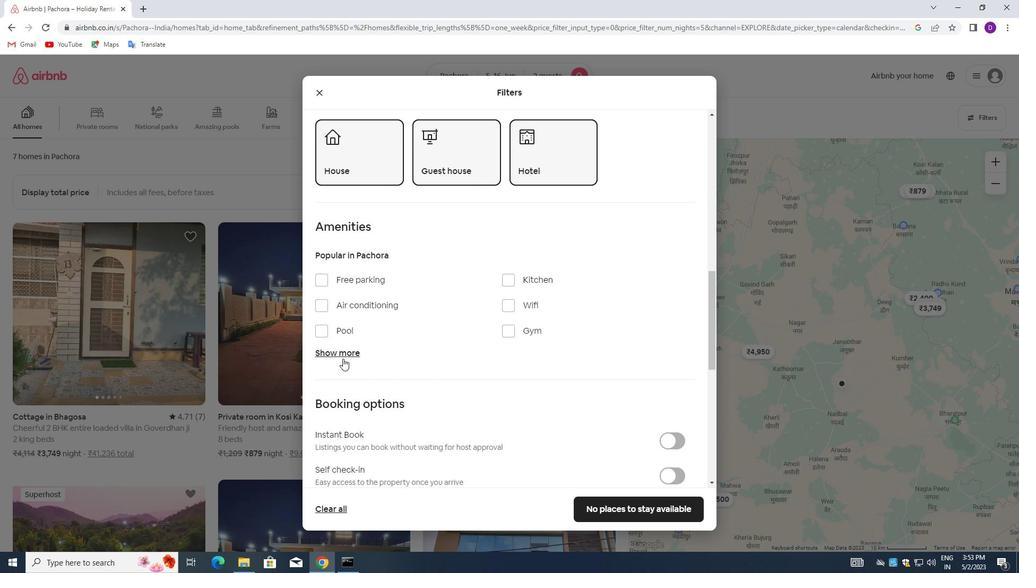 
Action: Mouse pressed left at (341, 354)
Screenshot: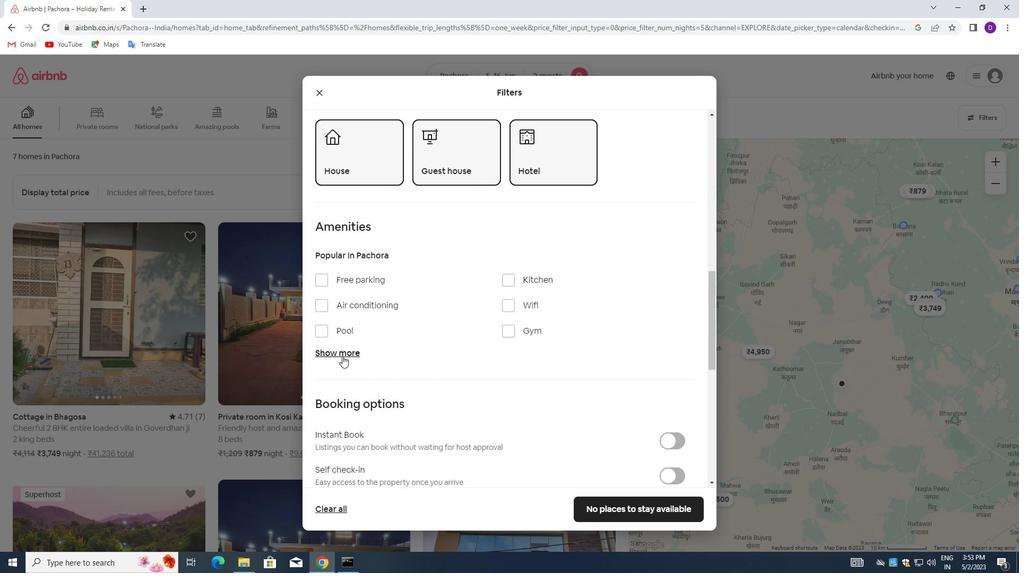 
Action: Mouse moved to (324, 389)
Screenshot: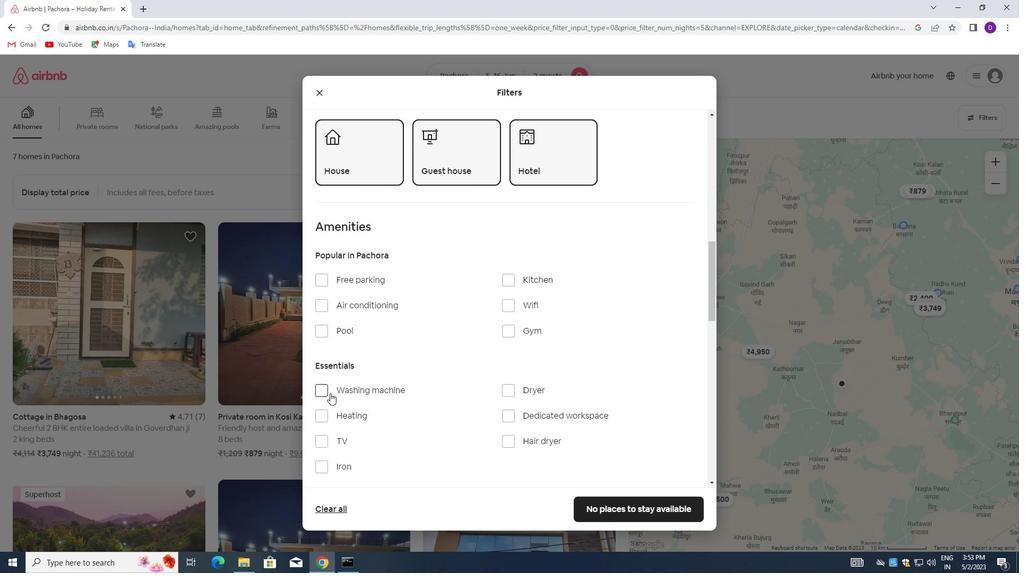 
Action: Mouse pressed left at (324, 389)
Screenshot: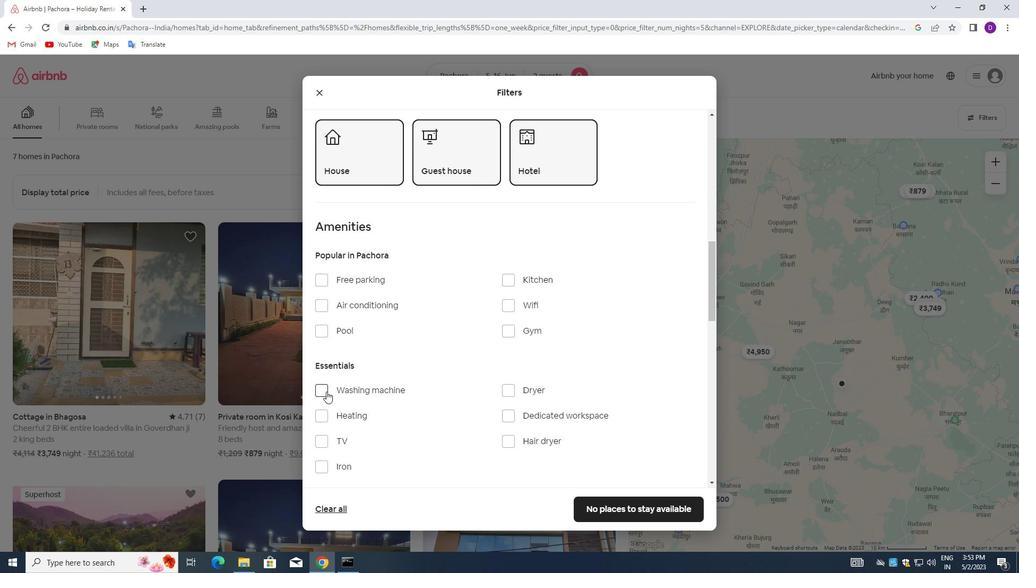 
Action: Mouse moved to (437, 376)
Screenshot: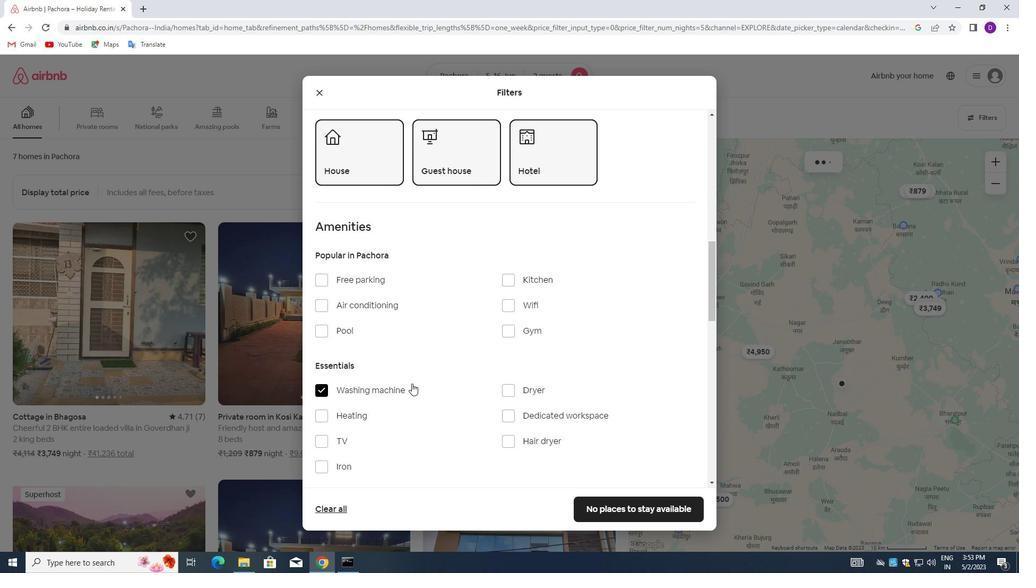 
Action: Mouse scrolled (437, 375) with delta (0, 0)
Screenshot: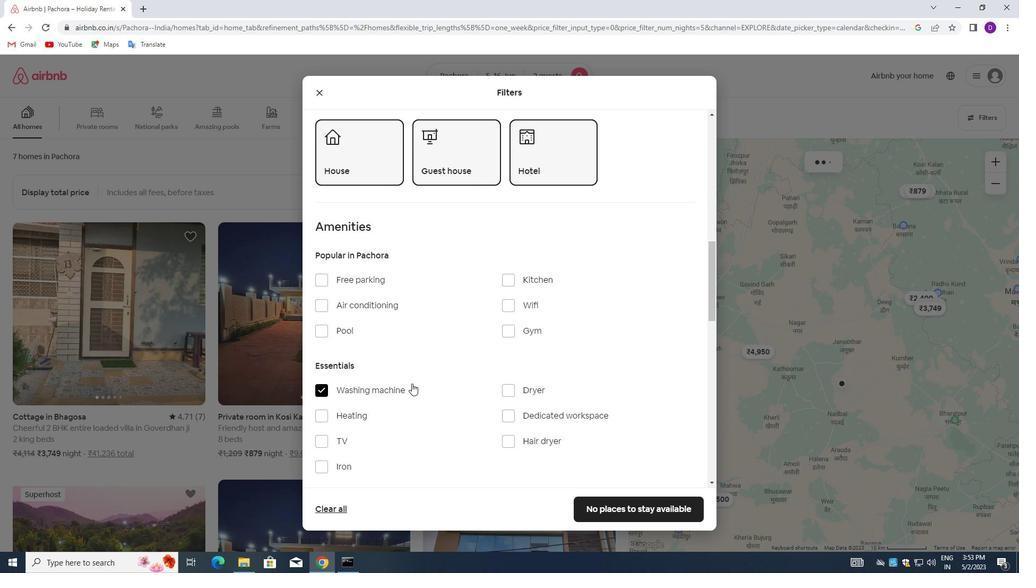 
Action: Mouse moved to (439, 376)
Screenshot: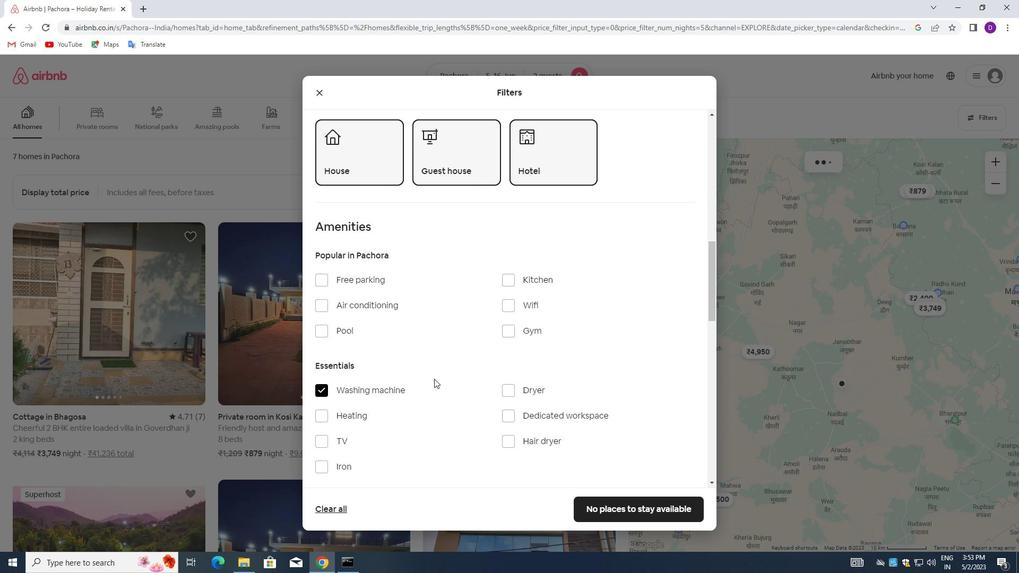 
Action: Mouse scrolled (439, 375) with delta (0, 0)
Screenshot: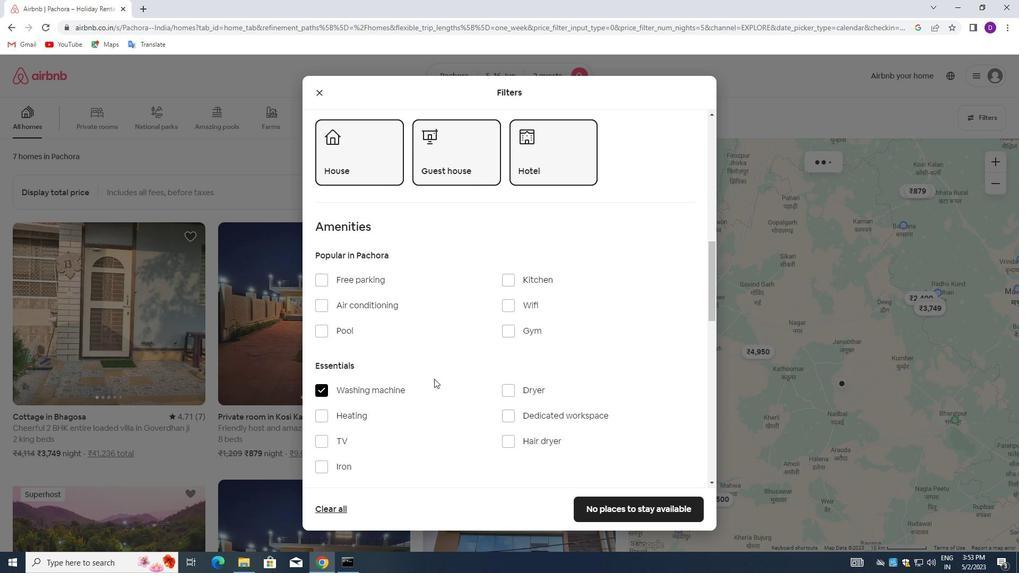 
Action: Mouse scrolled (439, 375) with delta (0, 0)
Screenshot: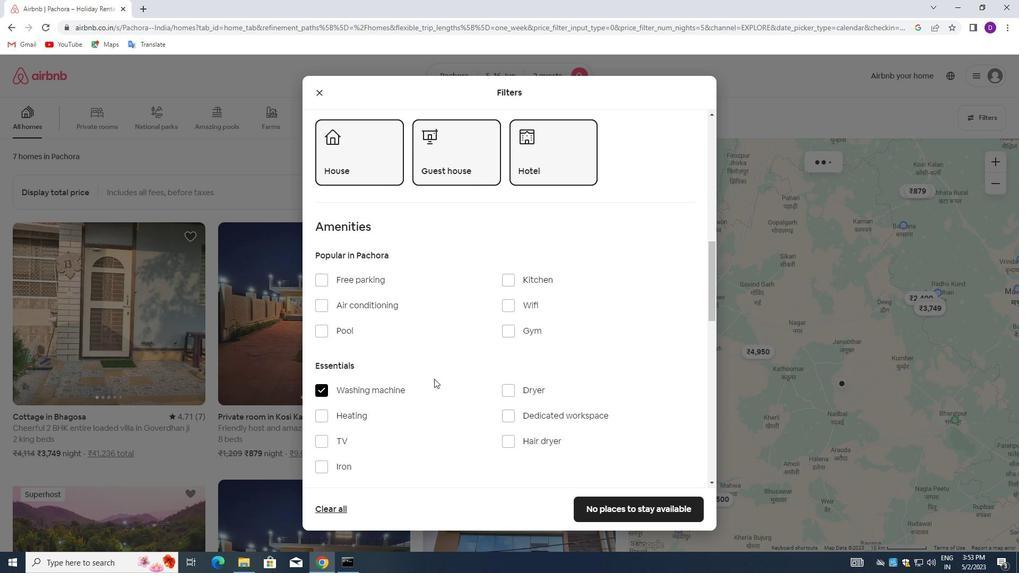 
Action: Mouse scrolled (439, 375) with delta (0, 0)
Screenshot: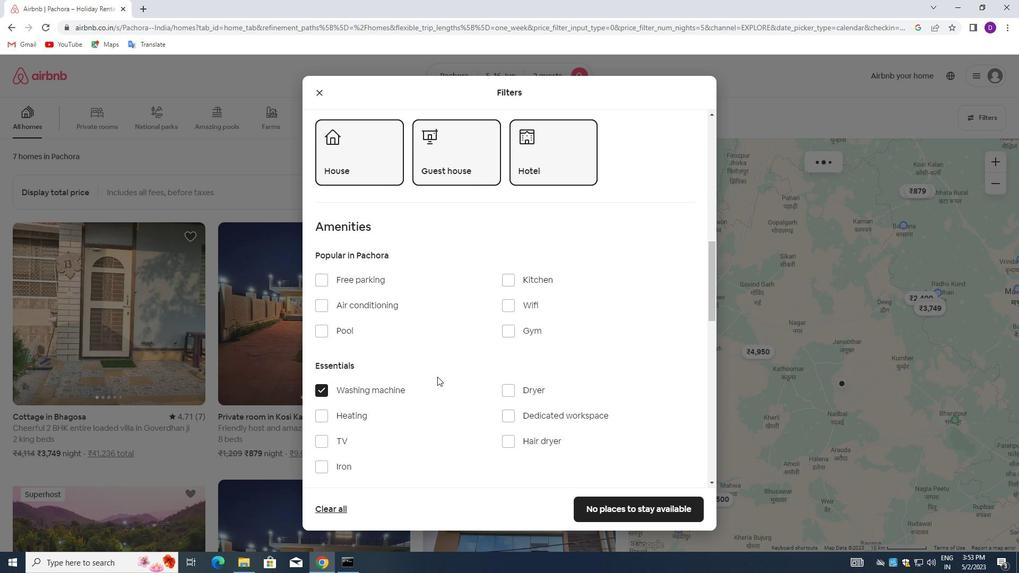 
Action: Mouse moved to (439, 375)
Screenshot: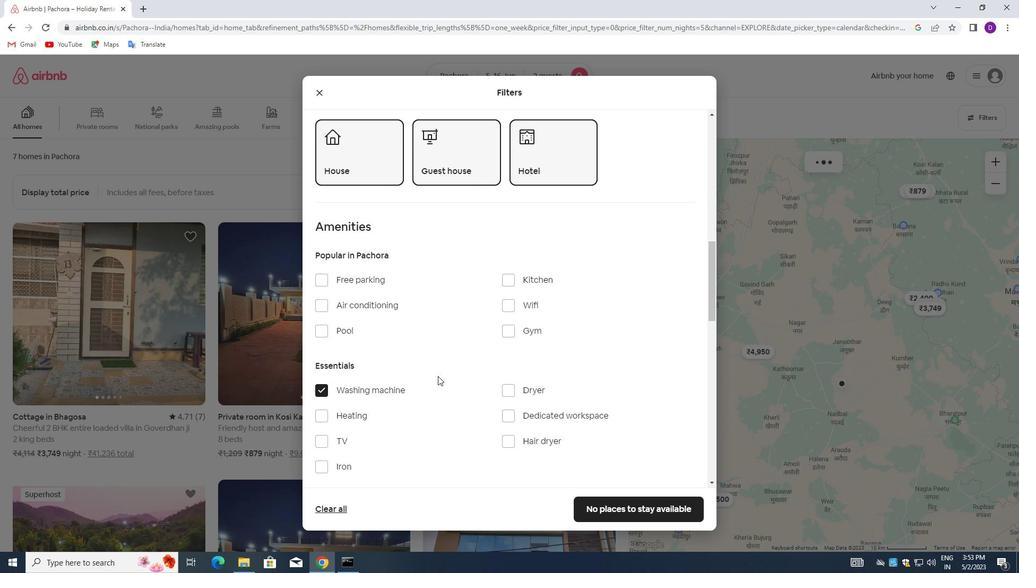 
Action: Mouse scrolled (439, 374) with delta (0, 0)
Screenshot: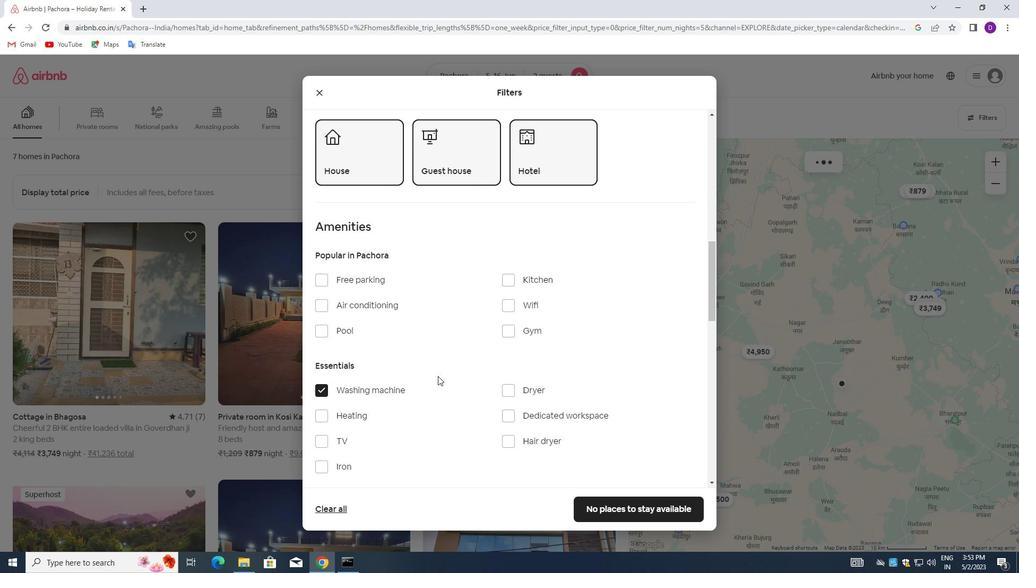 
Action: Mouse moved to (439, 374)
Screenshot: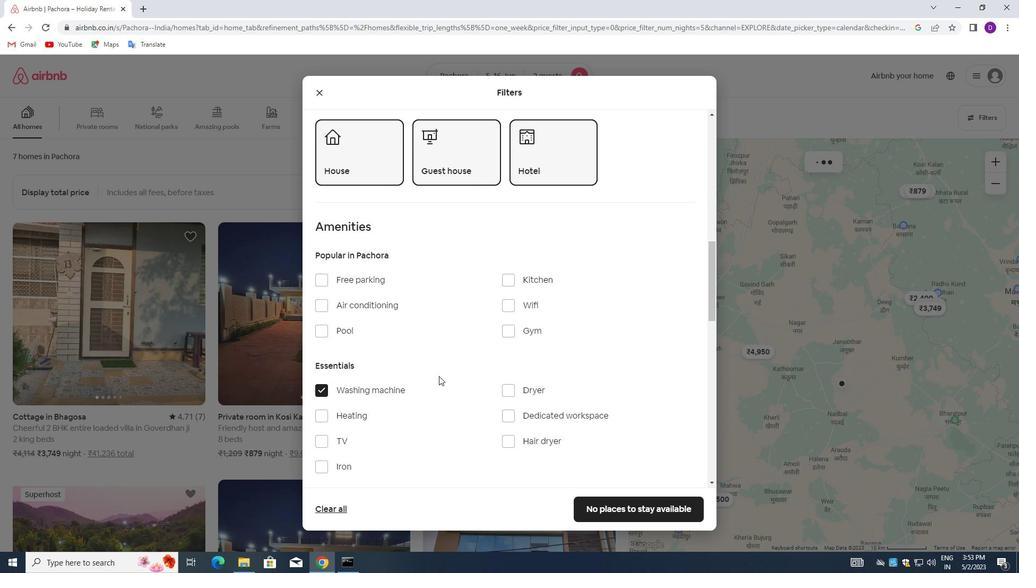 
Action: Mouse scrolled (439, 374) with delta (0, 0)
Screenshot: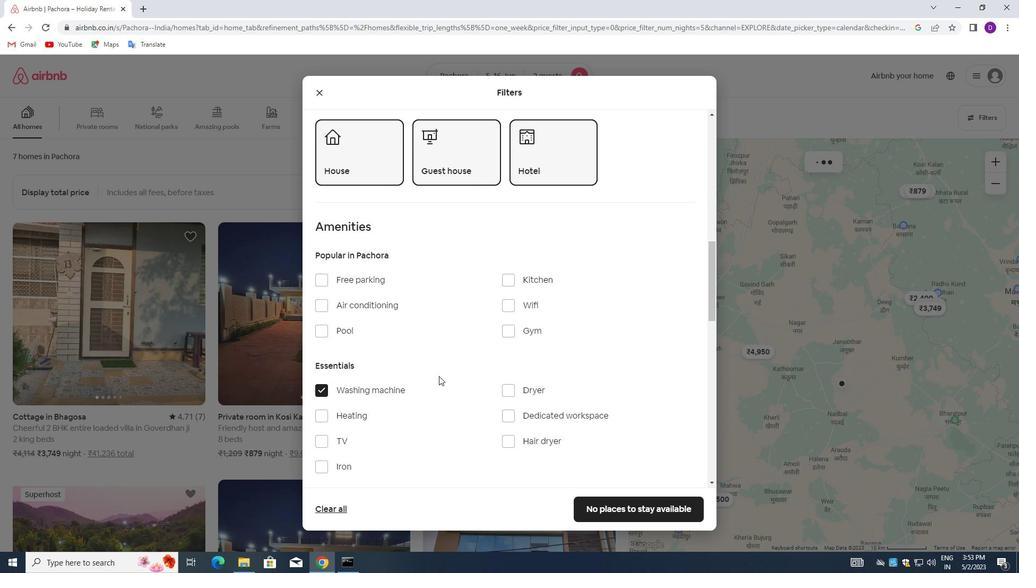 
Action: Mouse moved to (548, 384)
Screenshot: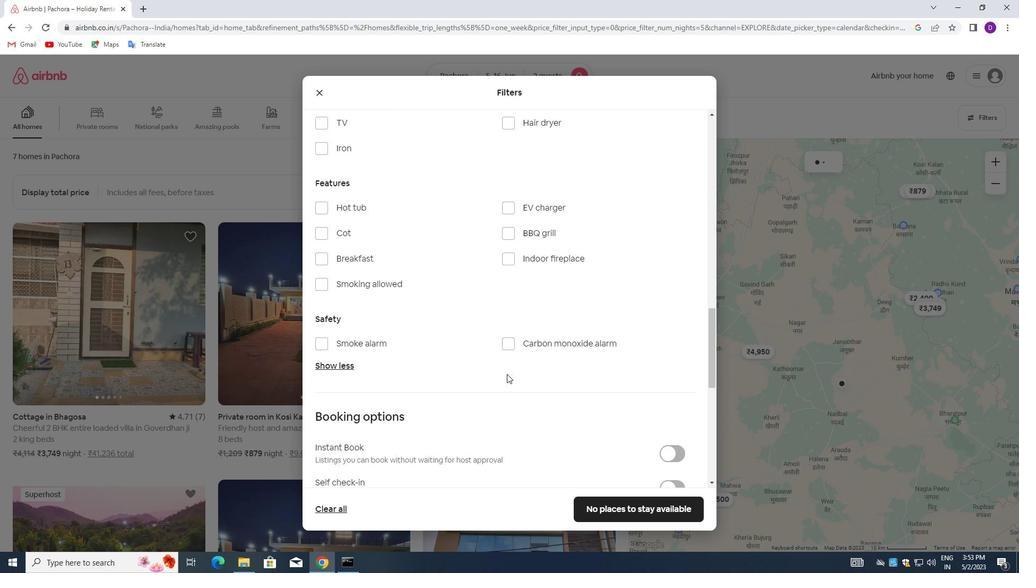 
Action: Mouse scrolled (548, 384) with delta (0, 0)
Screenshot: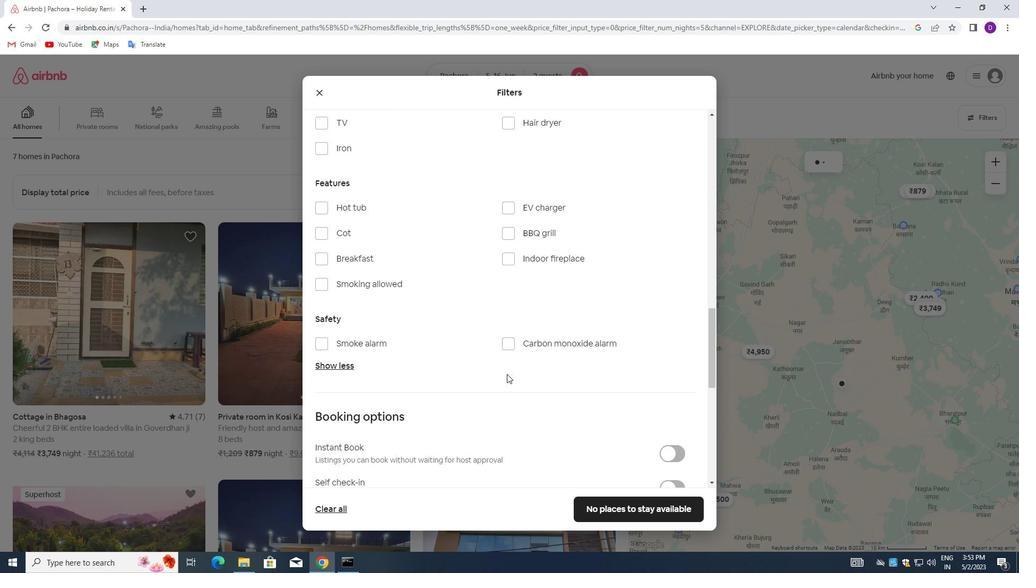 
Action: Mouse moved to (549, 385)
Screenshot: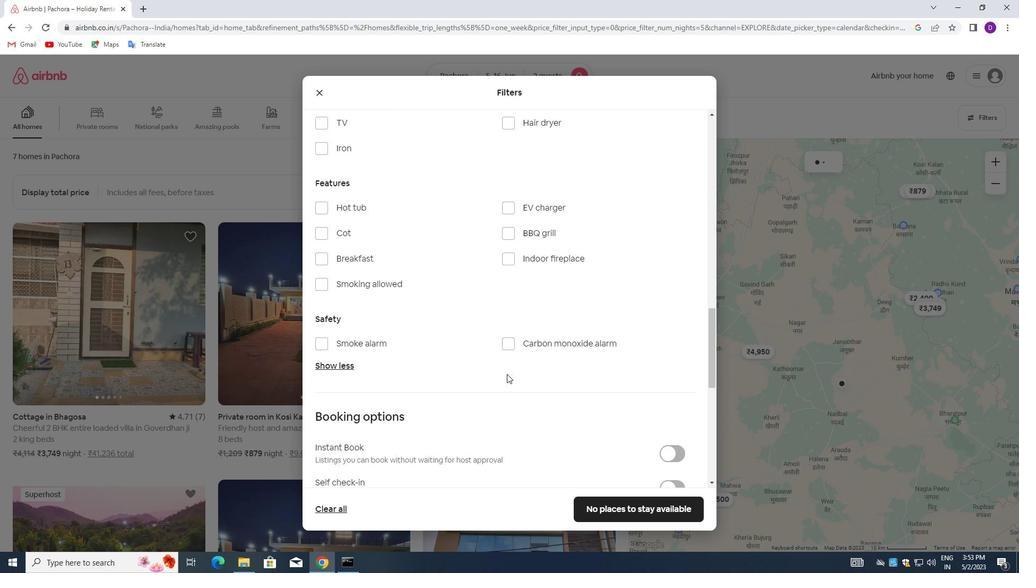 
Action: Mouse scrolled (549, 384) with delta (0, 0)
Screenshot: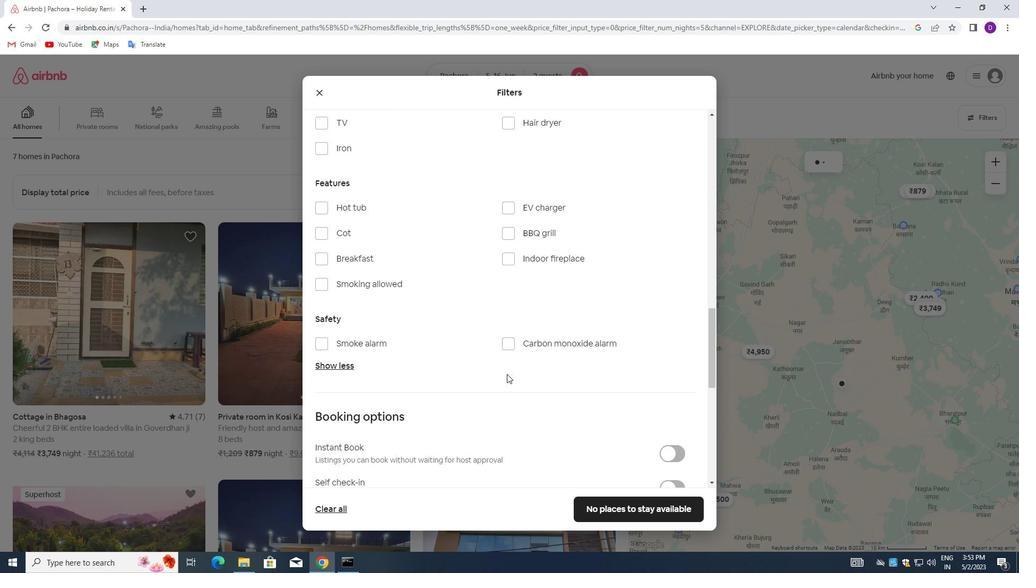 
Action: Mouse moved to (550, 385)
Screenshot: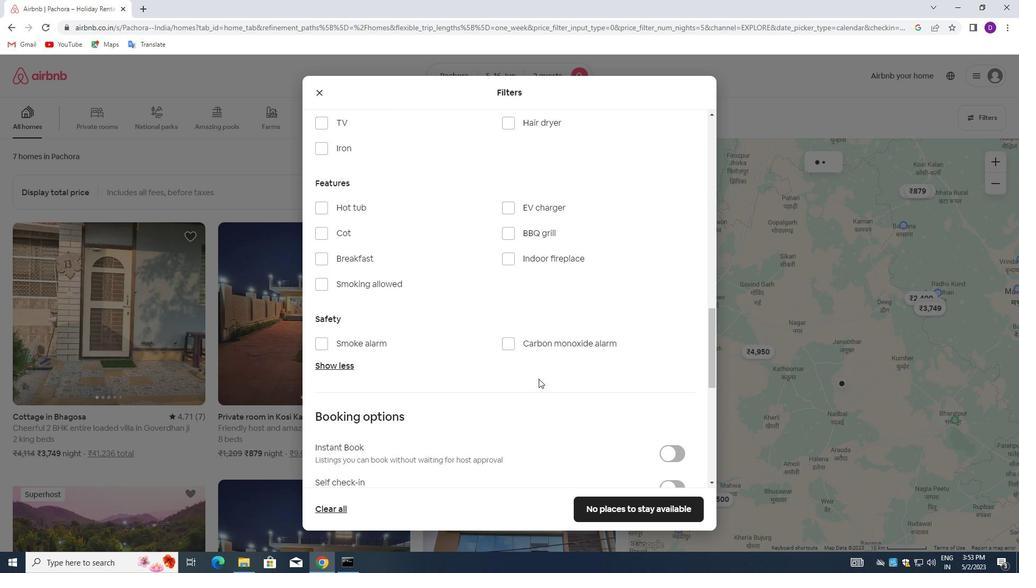 
Action: Mouse scrolled (550, 384) with delta (0, 0)
Screenshot: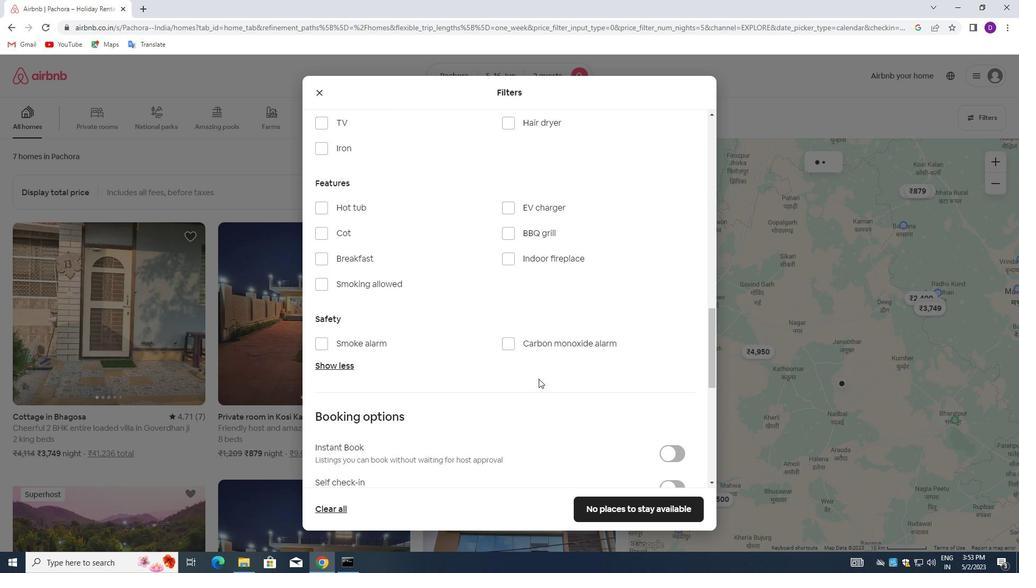 
Action: Mouse moved to (672, 331)
Screenshot: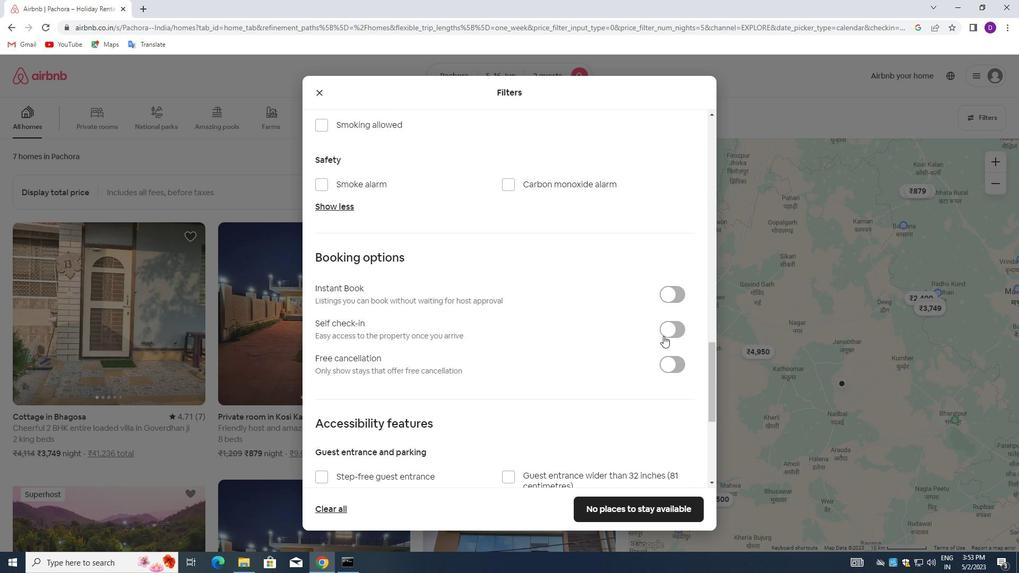 
Action: Mouse pressed left at (672, 331)
Screenshot: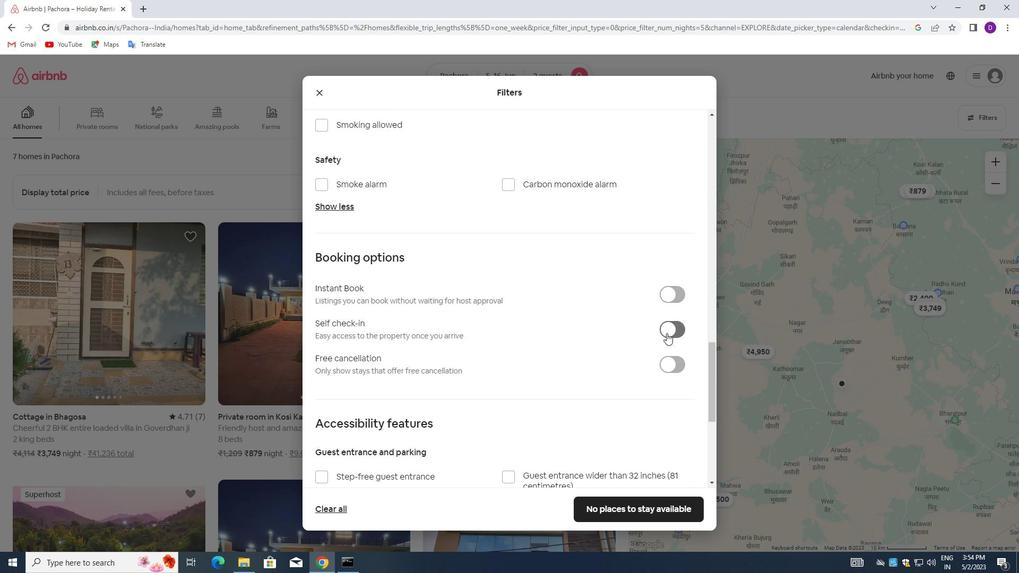 
Action: Mouse moved to (420, 388)
Screenshot: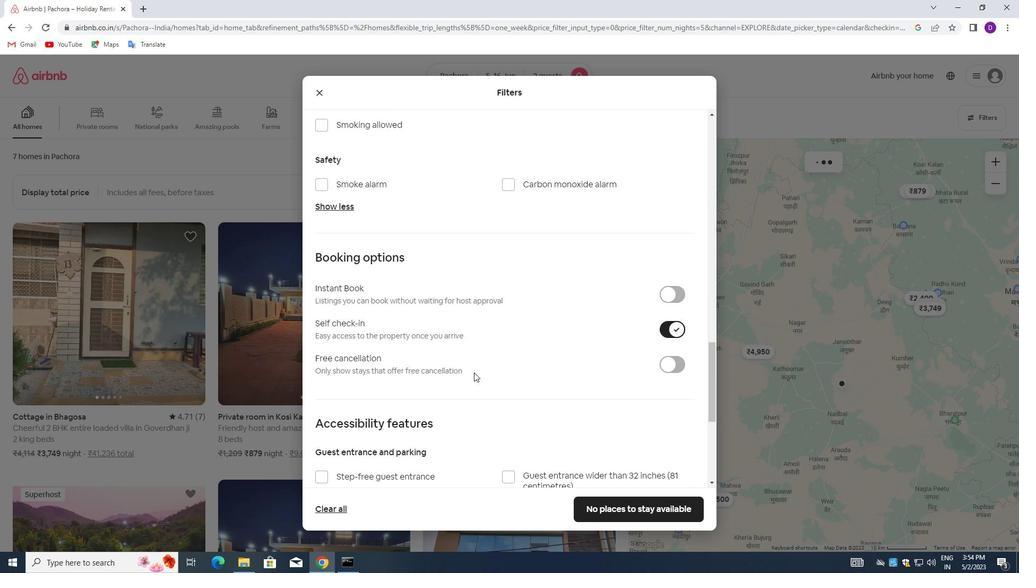 
Action: Mouse scrolled (420, 387) with delta (0, 0)
Screenshot: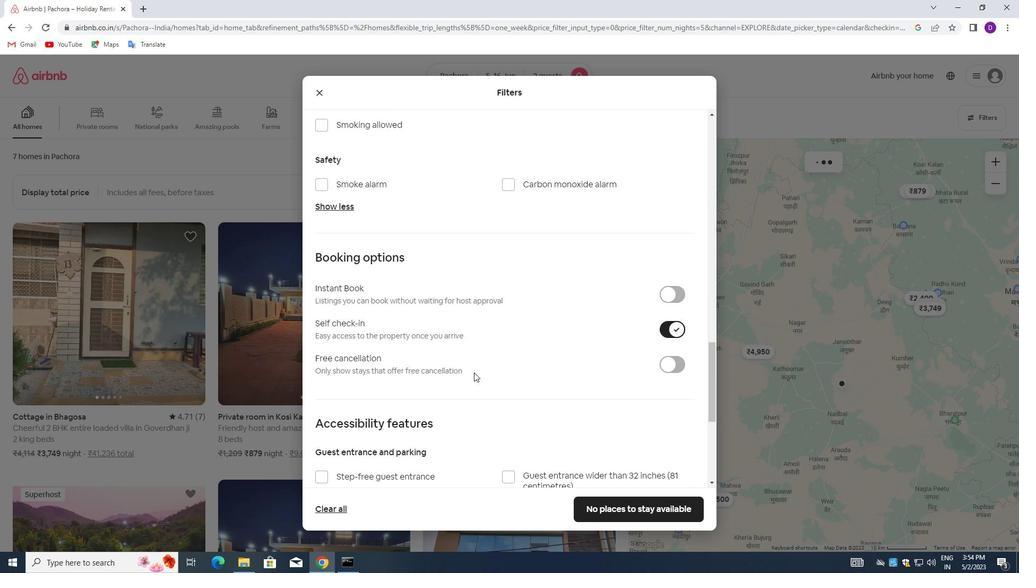 
Action: Mouse moved to (418, 389)
Screenshot: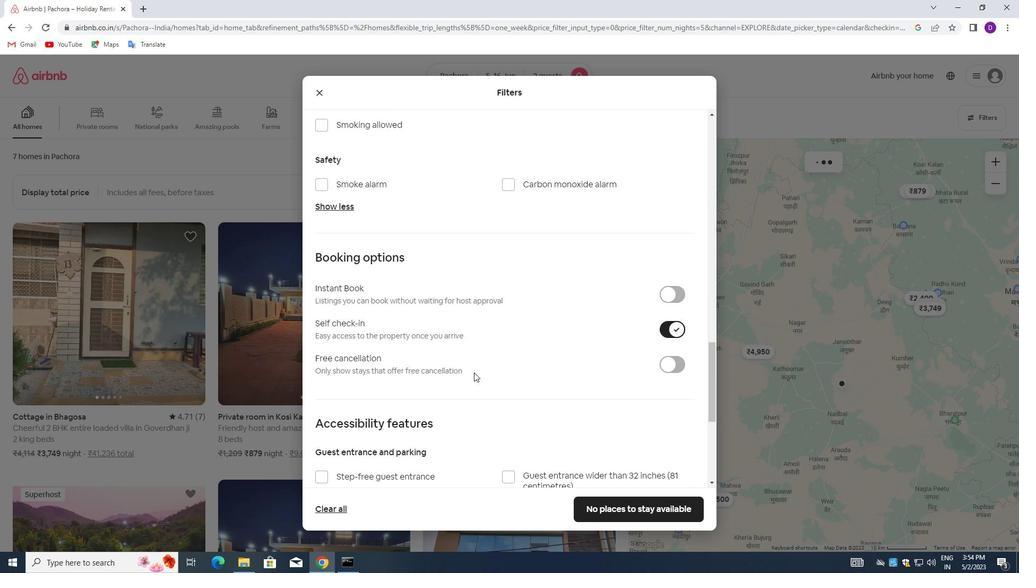 
Action: Mouse scrolled (418, 388) with delta (0, 0)
Screenshot: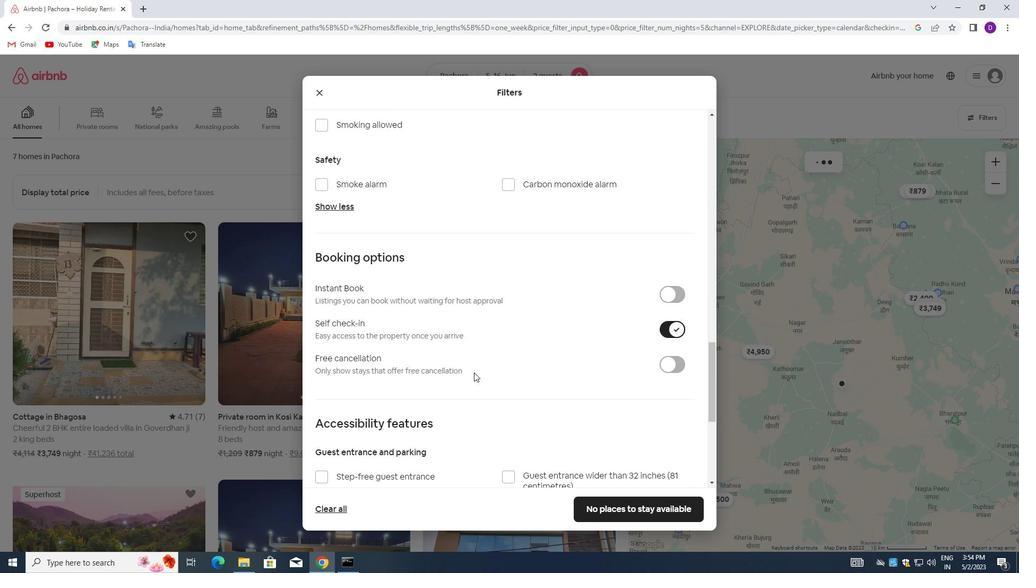 
Action: Mouse moved to (417, 389)
Screenshot: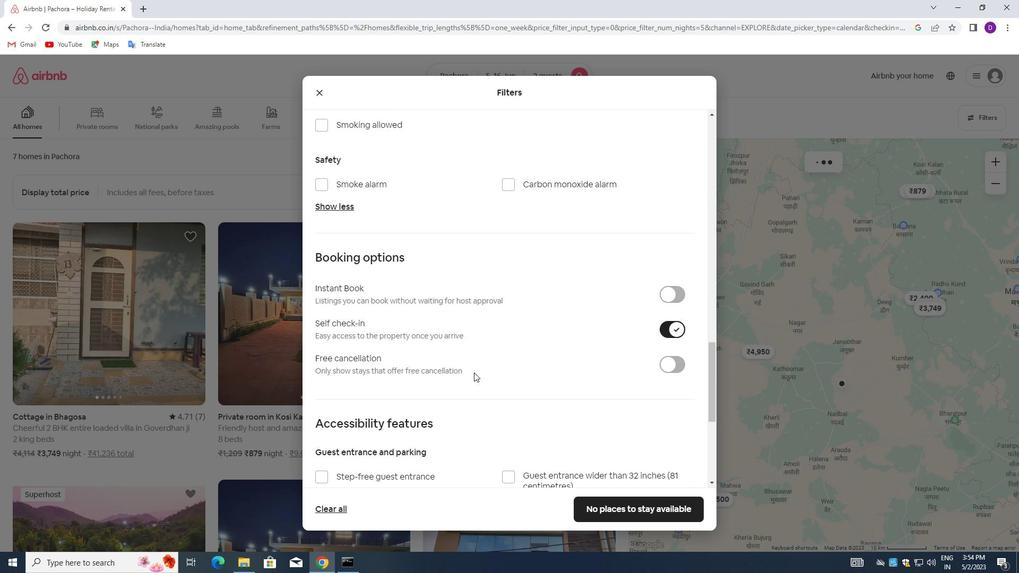 
Action: Mouse scrolled (417, 388) with delta (0, 0)
Screenshot: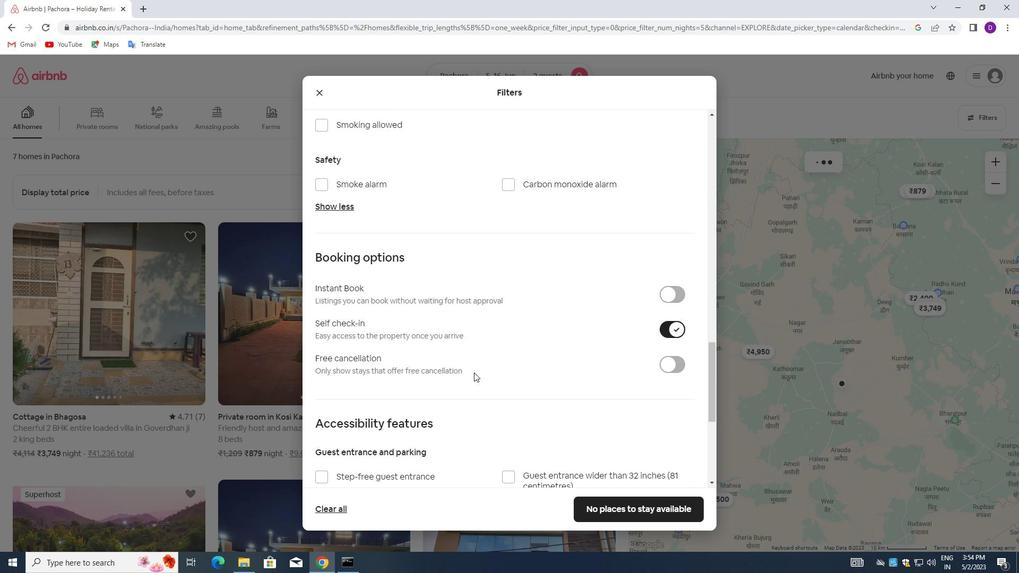 
Action: Mouse moved to (416, 389)
Screenshot: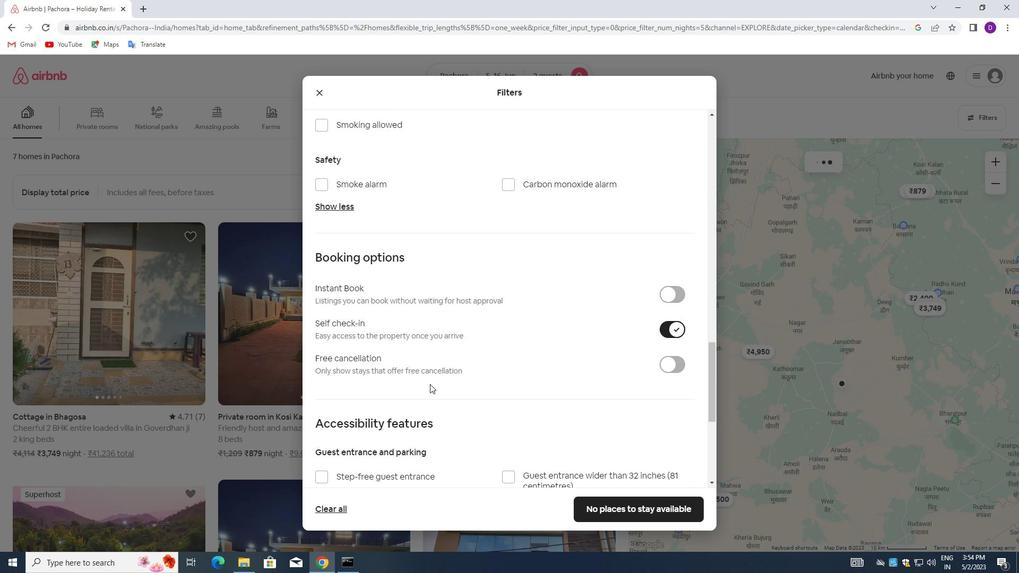 
Action: Mouse scrolled (416, 388) with delta (0, 0)
Screenshot: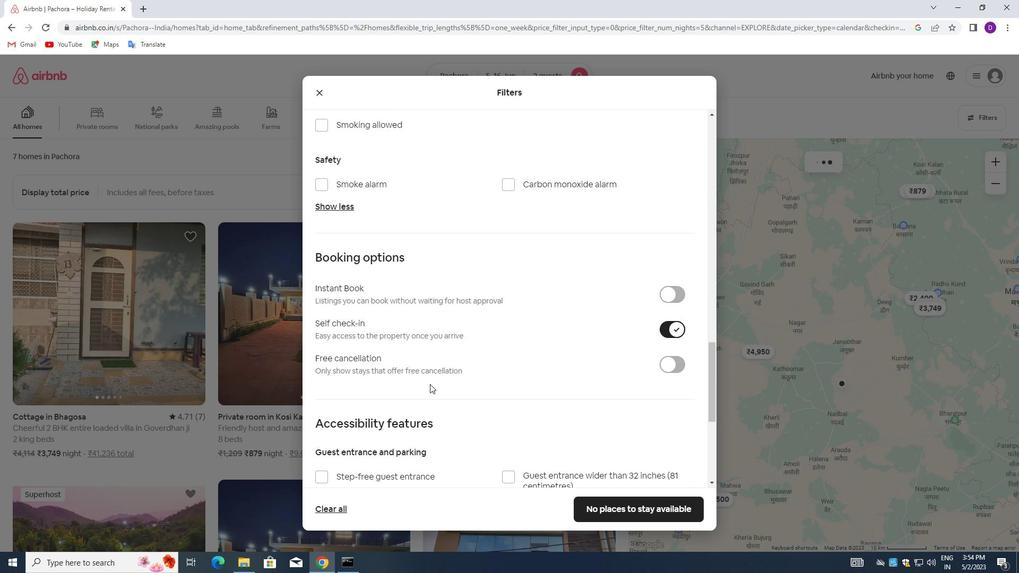 
Action: Mouse moved to (415, 389)
Screenshot: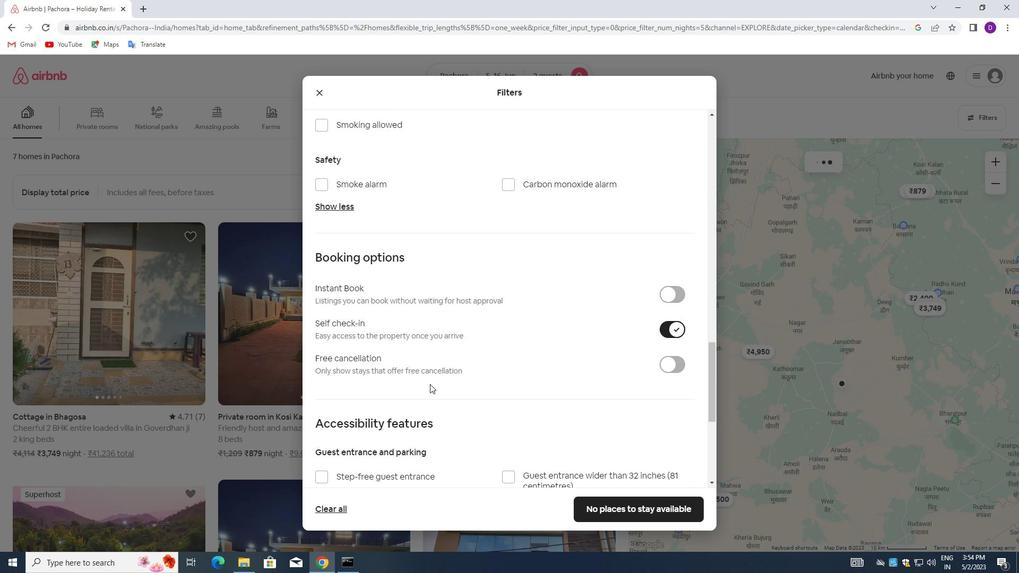 
Action: Mouse scrolled (415, 388) with delta (0, 0)
Screenshot: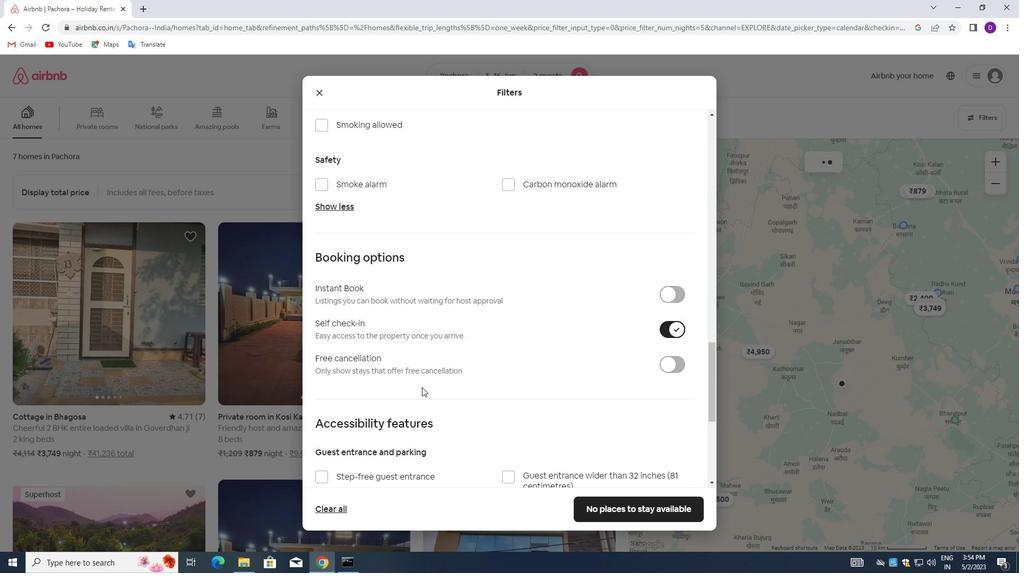 
Action: Mouse moved to (414, 391)
Screenshot: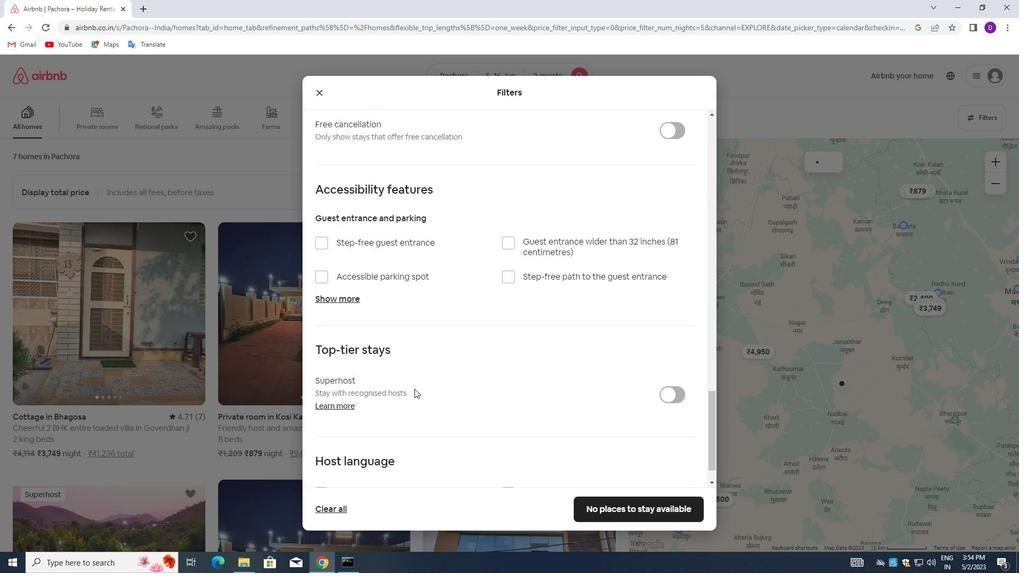 
Action: Mouse scrolled (414, 390) with delta (0, 0)
Screenshot: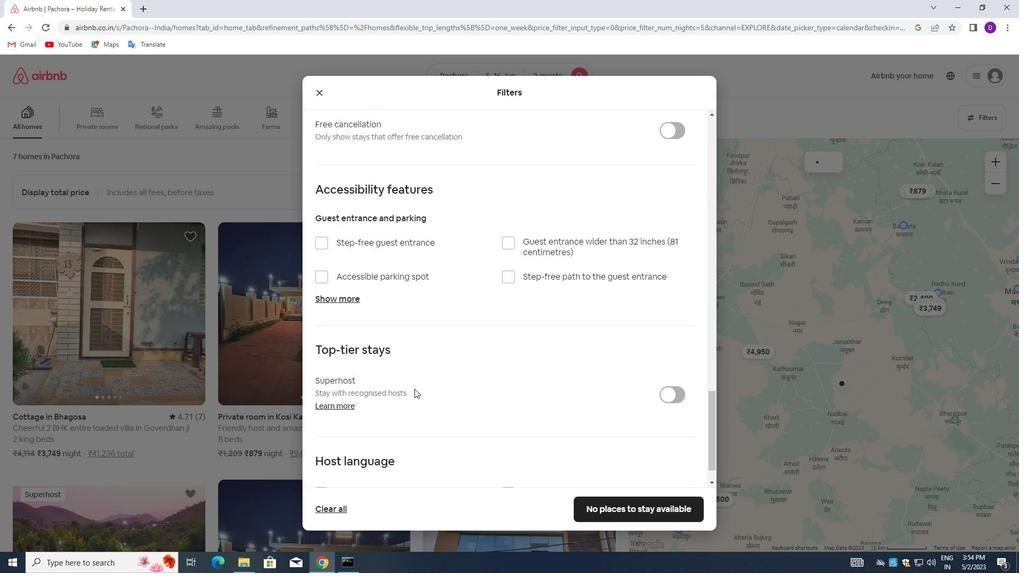 
Action: Mouse moved to (414, 392)
Screenshot: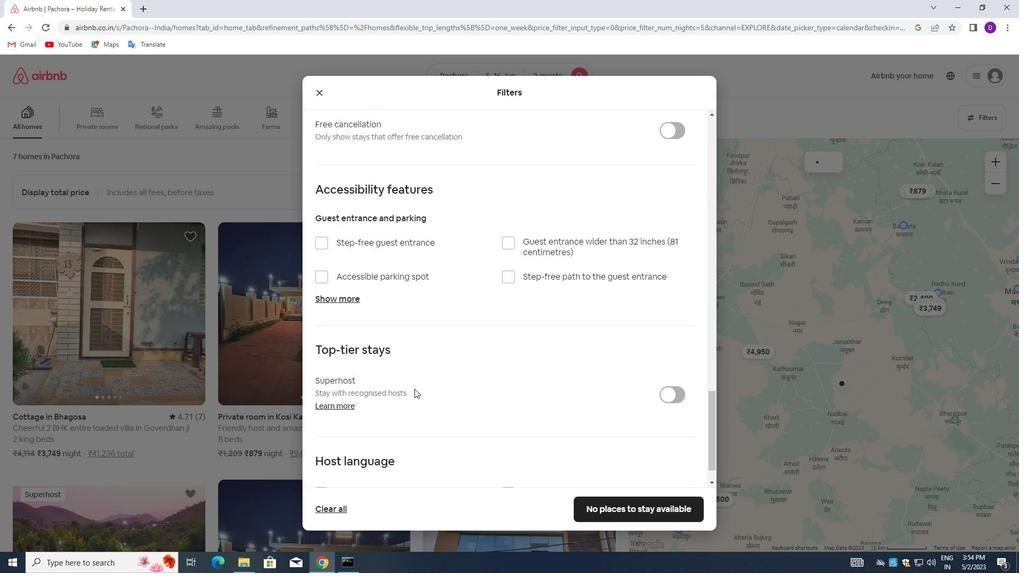 
Action: Mouse scrolled (414, 392) with delta (0, 0)
Screenshot: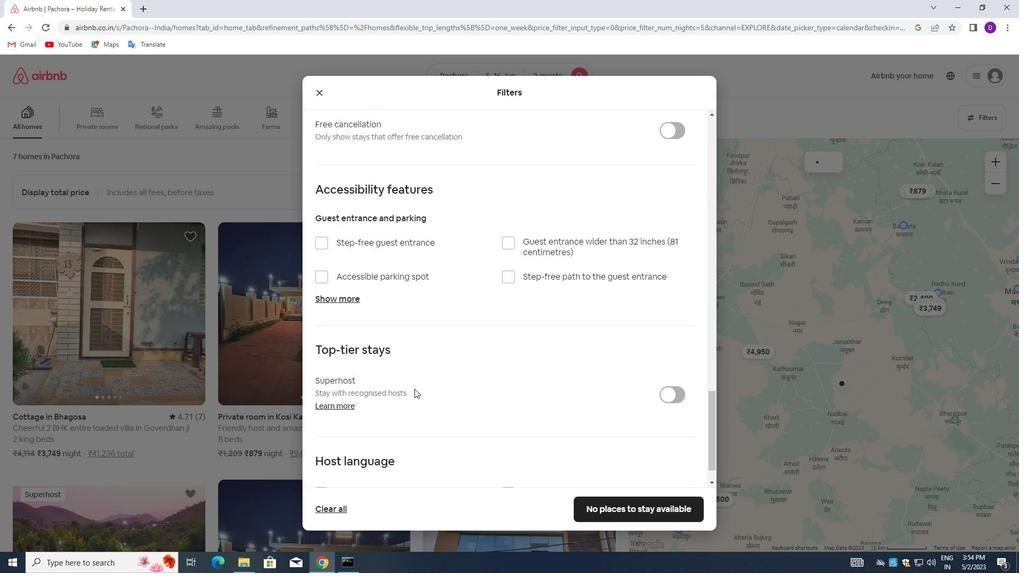 
Action: Mouse moved to (414, 394)
Screenshot: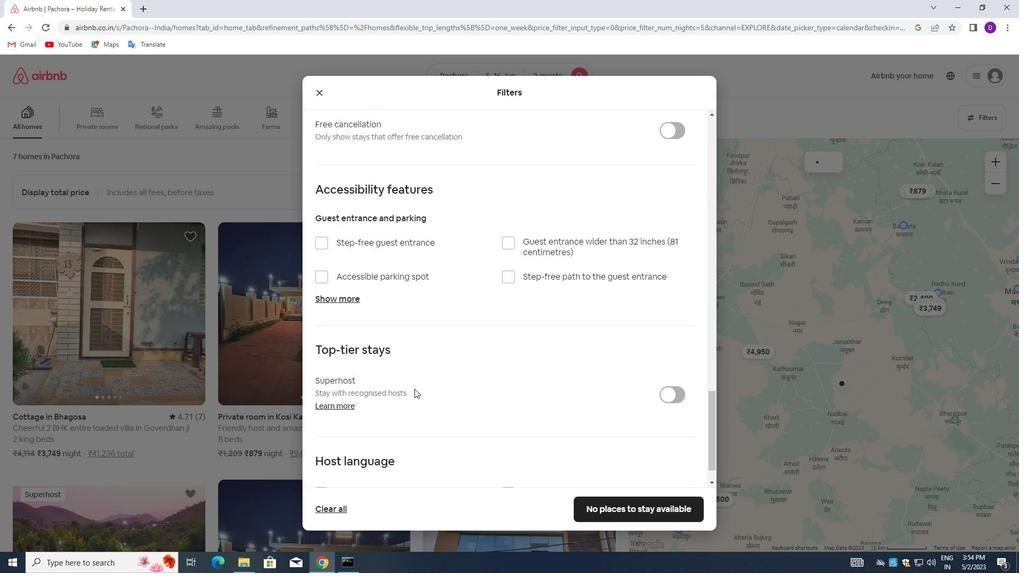 
Action: Mouse scrolled (414, 394) with delta (0, 0)
Screenshot: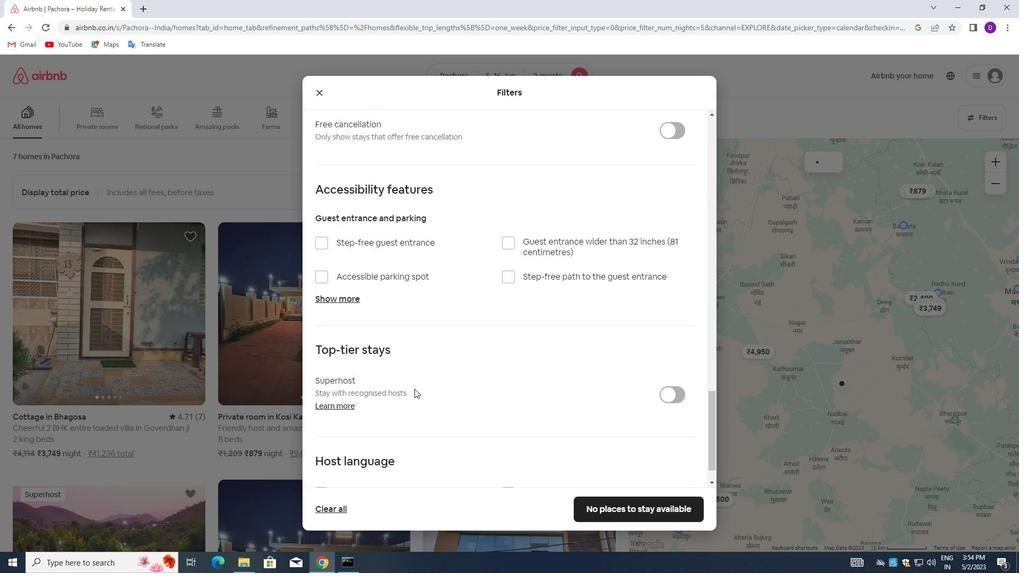 
Action: Mouse moved to (414, 398)
Screenshot: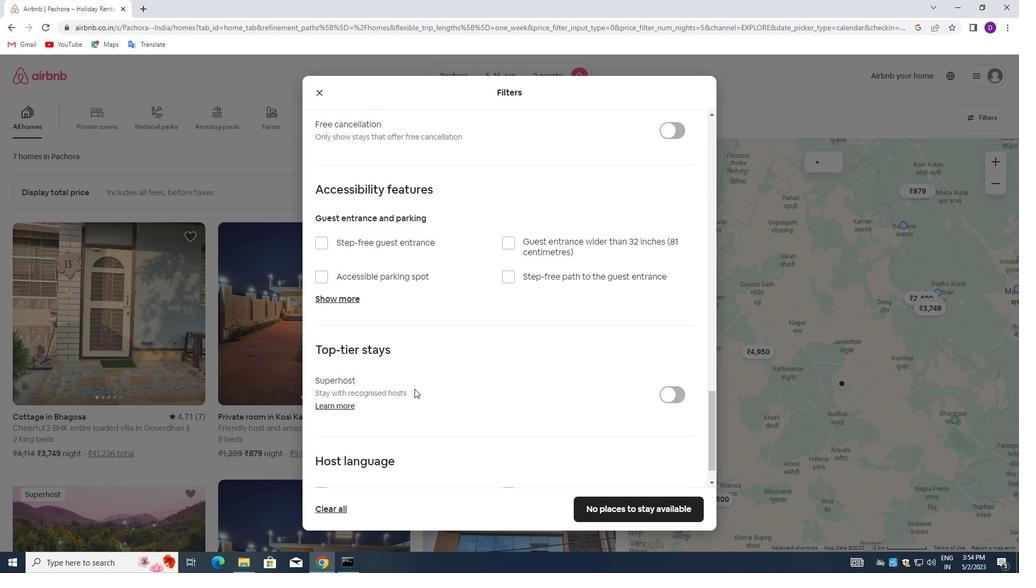 
Action: Mouse scrolled (414, 397) with delta (0, 0)
Screenshot: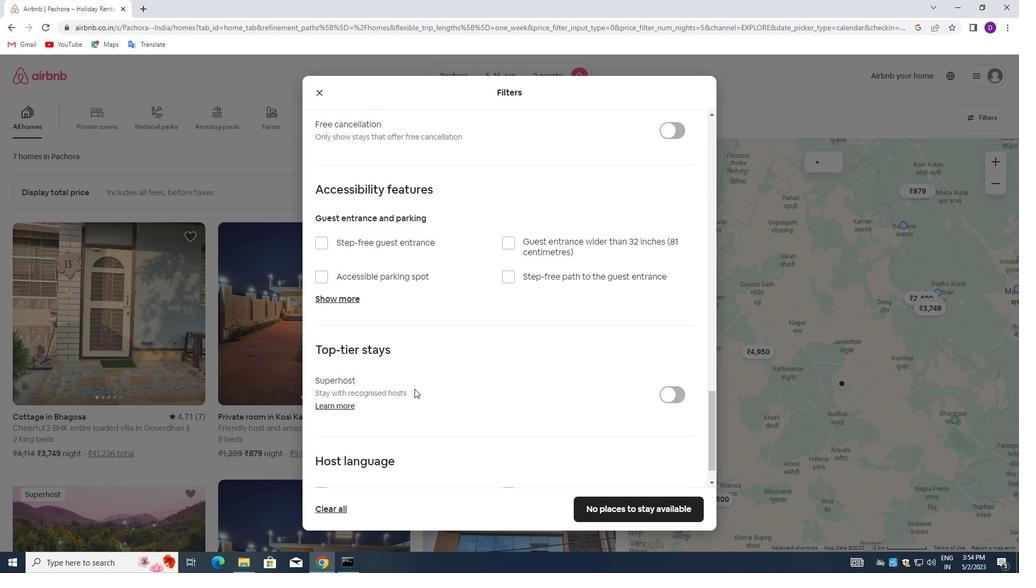 
Action: Mouse moved to (414, 400)
Screenshot: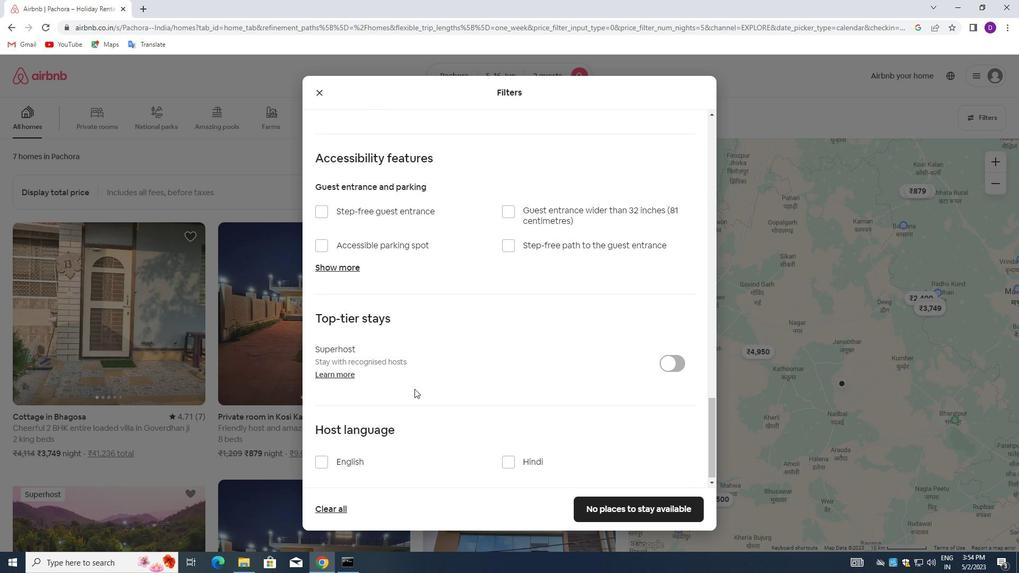 
Action: Mouse scrolled (414, 400) with delta (0, 0)
Screenshot: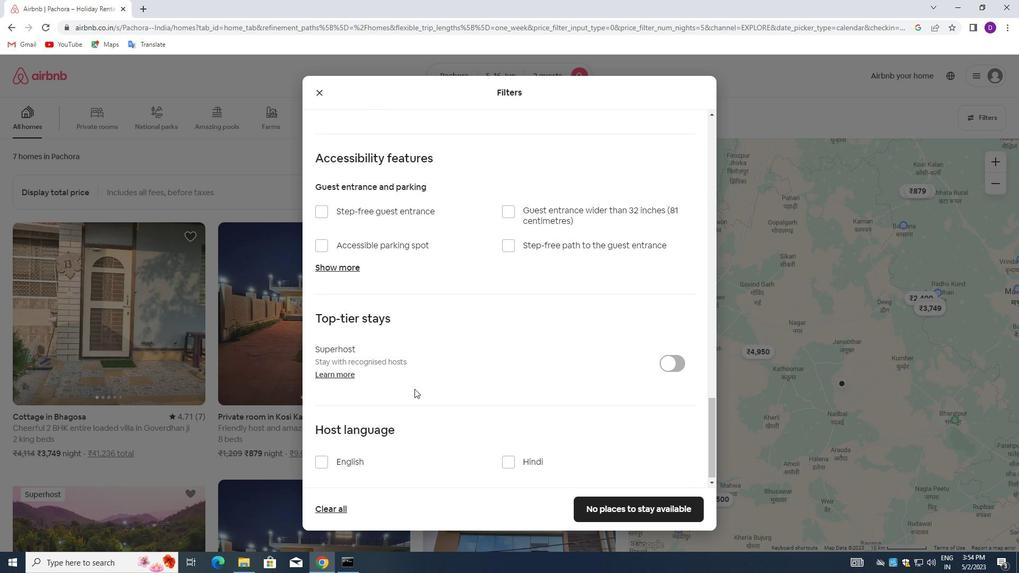 
Action: Mouse moved to (325, 453)
Screenshot: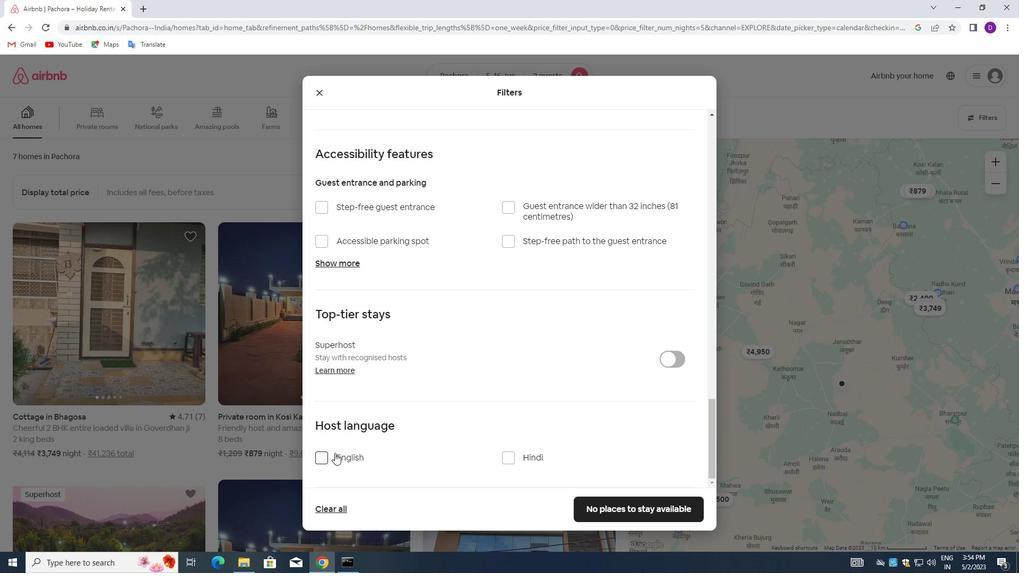 
Action: Mouse pressed left at (325, 453)
Screenshot: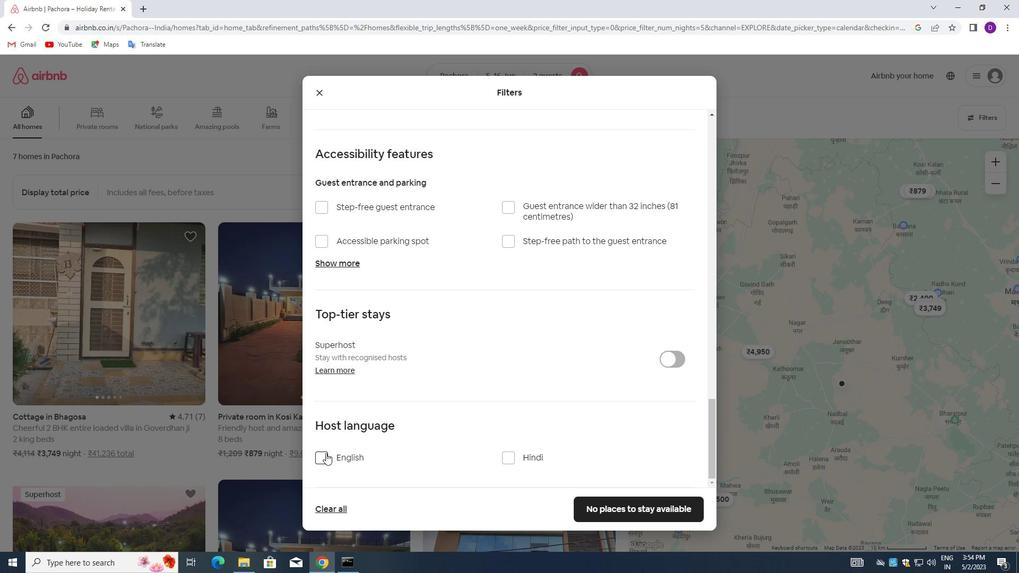 
Action: Mouse moved to (607, 514)
Screenshot: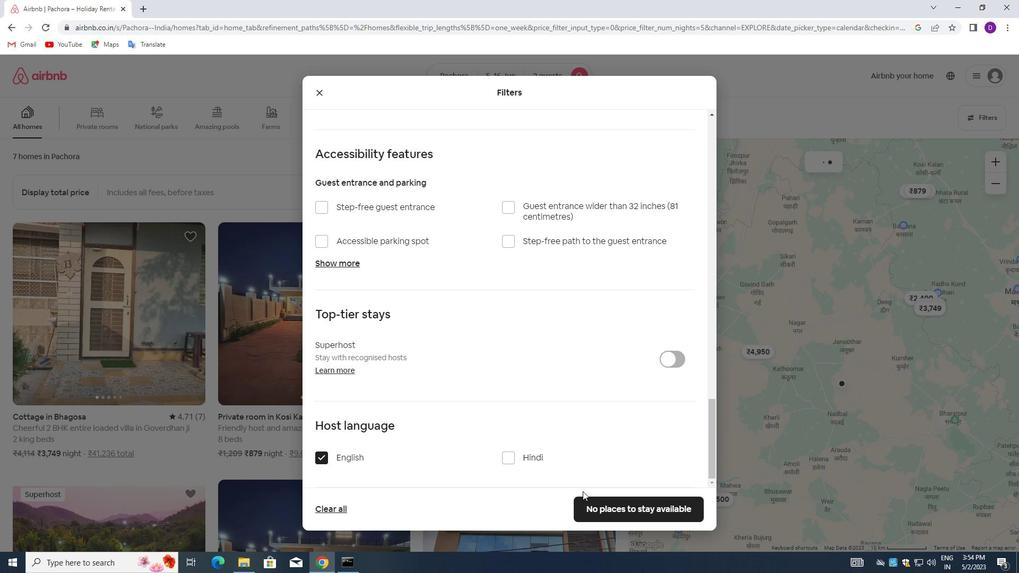 
Action: Mouse pressed left at (607, 514)
Screenshot: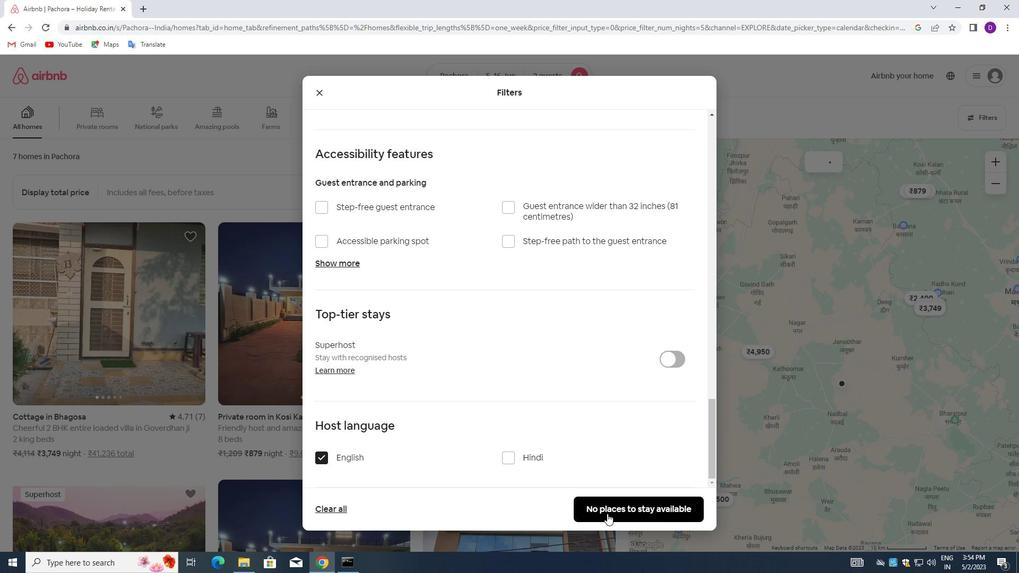 
Action: Mouse moved to (457, 329)
Screenshot: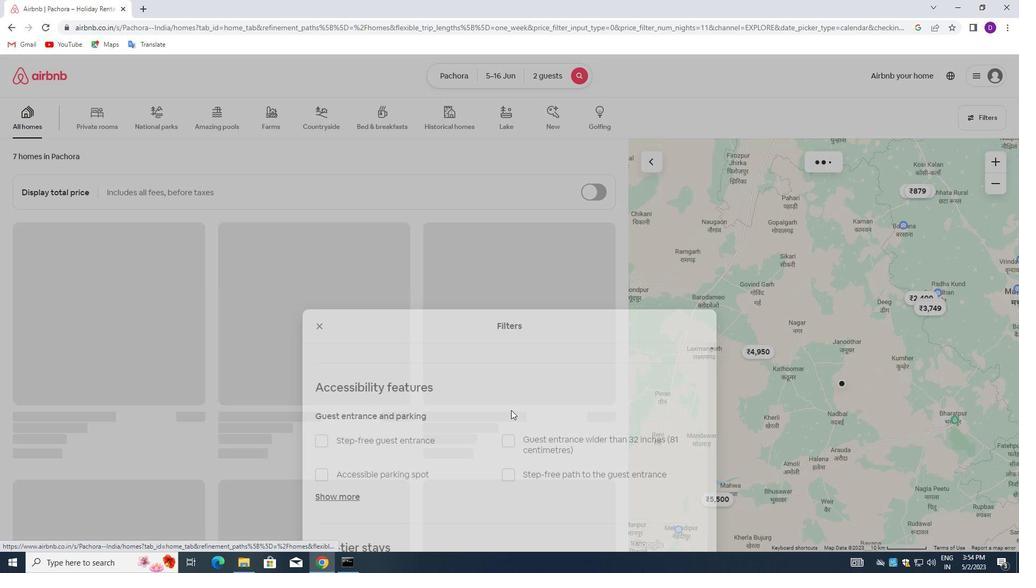
